 Task: Look for space in Almirante Tamandaré, Brazil from 15th August, 2023 to 20th August, 2023 for 1 adult in price range Rs.5000 to Rs.10000. Place can be private room with 1  bedroom having 1 bed and 1 bathroom. Property type can be house, flat, guest house, hotel. Amenities needed are: washing machine. Booking option can be shelf check-in. Required host language is Spanish.
Action: Mouse moved to (686, 96)
Screenshot: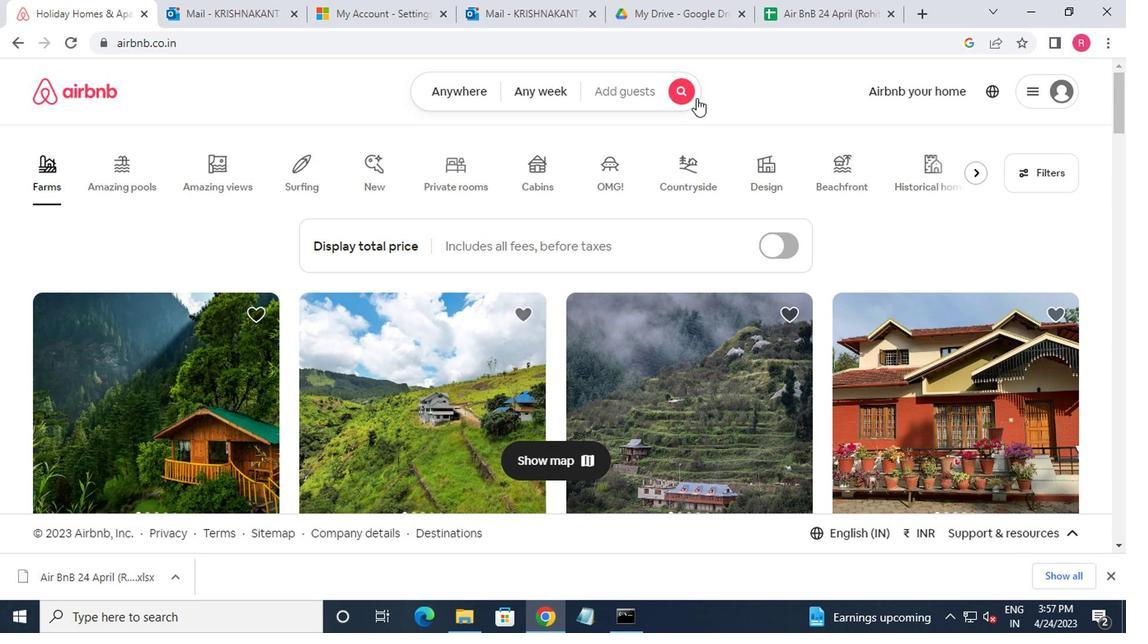 
Action: Mouse pressed left at (686, 96)
Screenshot: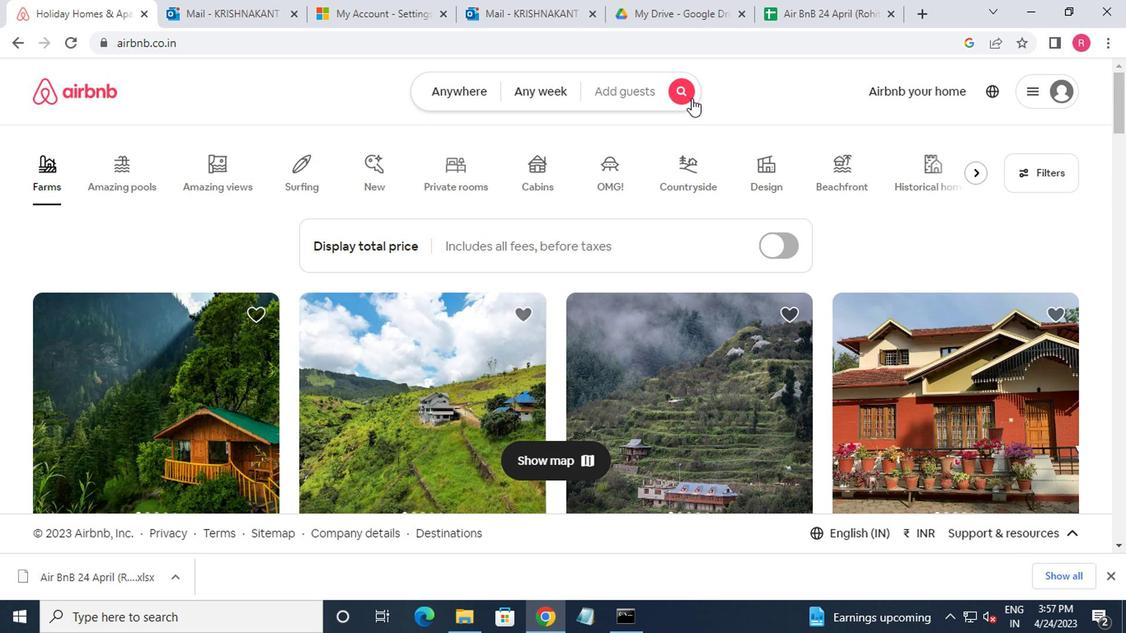 
Action: Mouse moved to (363, 157)
Screenshot: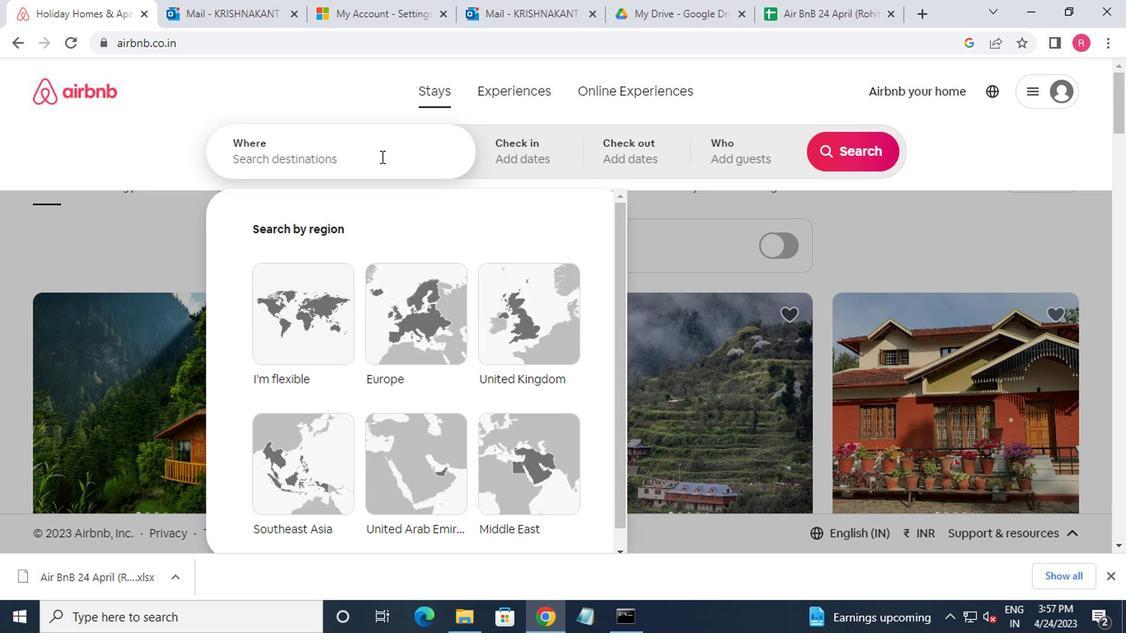 
Action: Mouse pressed left at (363, 157)
Screenshot: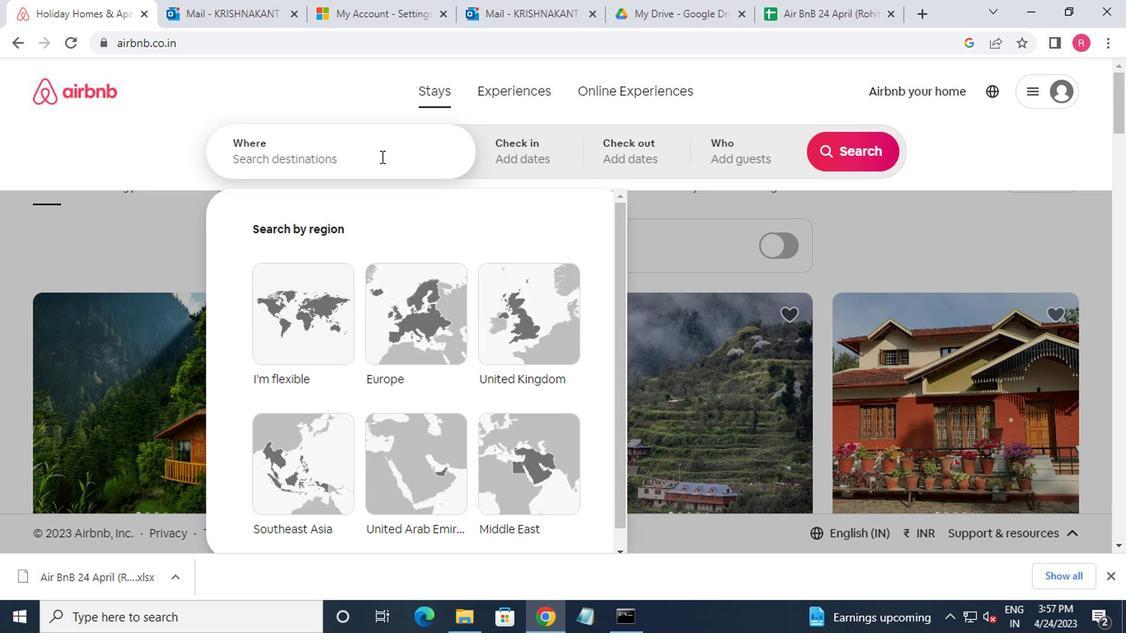 
Action: Mouse moved to (360, 160)
Screenshot: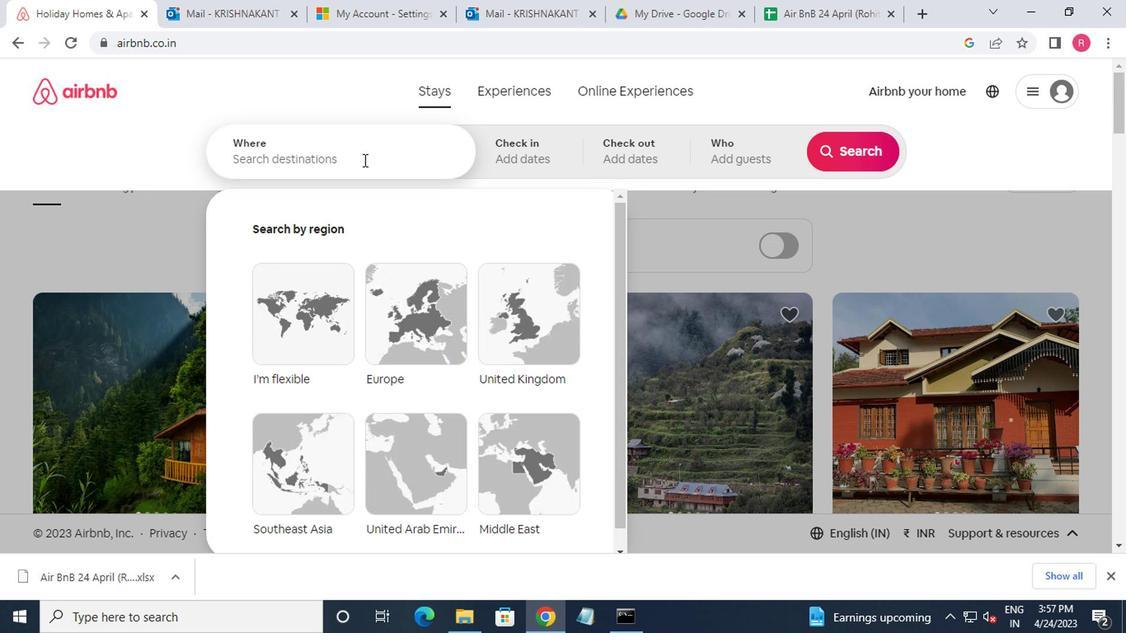 
Action: Key pressed aimirante<Key.space>tamandare,brazil<Key.enter>
Screenshot: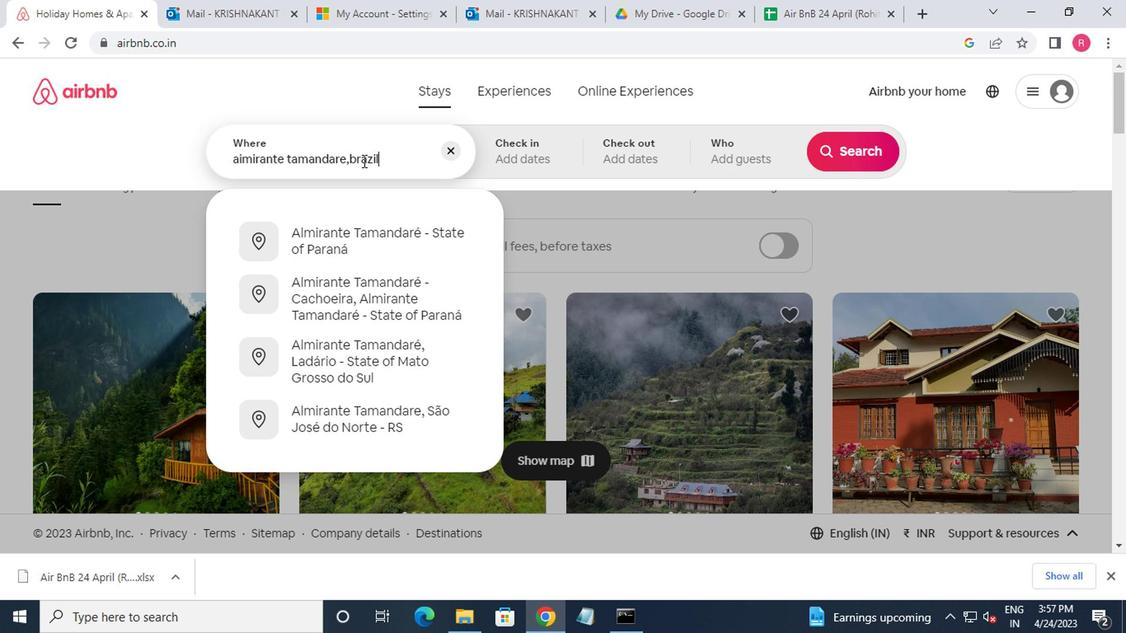 
Action: Mouse moved to (826, 286)
Screenshot: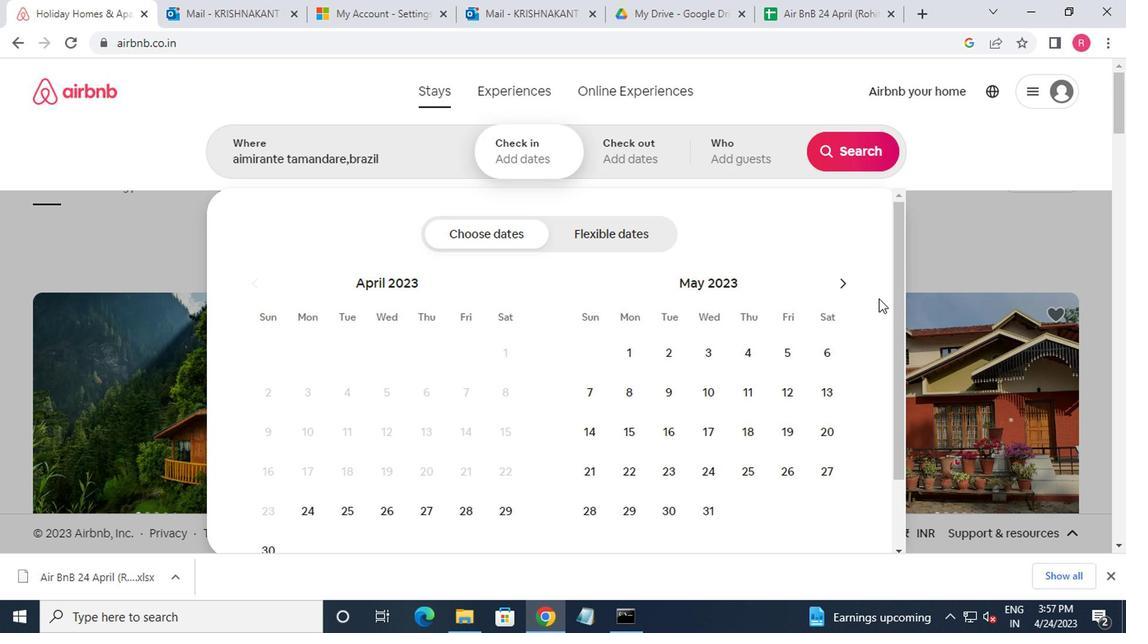 
Action: Mouse pressed left at (826, 286)
Screenshot: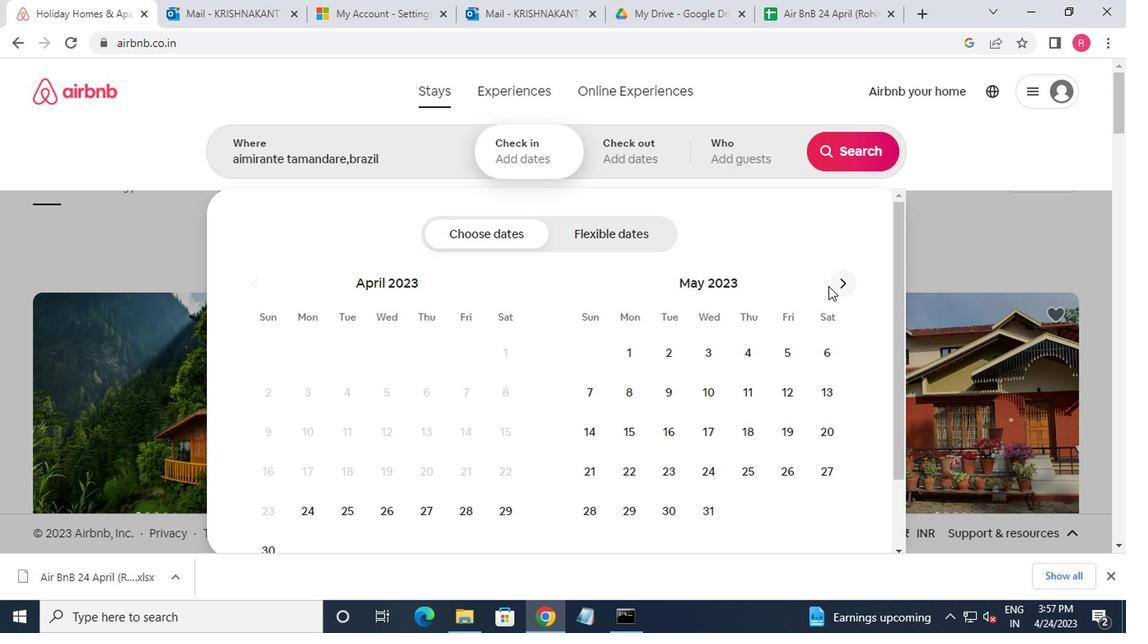 
Action: Mouse moved to (834, 284)
Screenshot: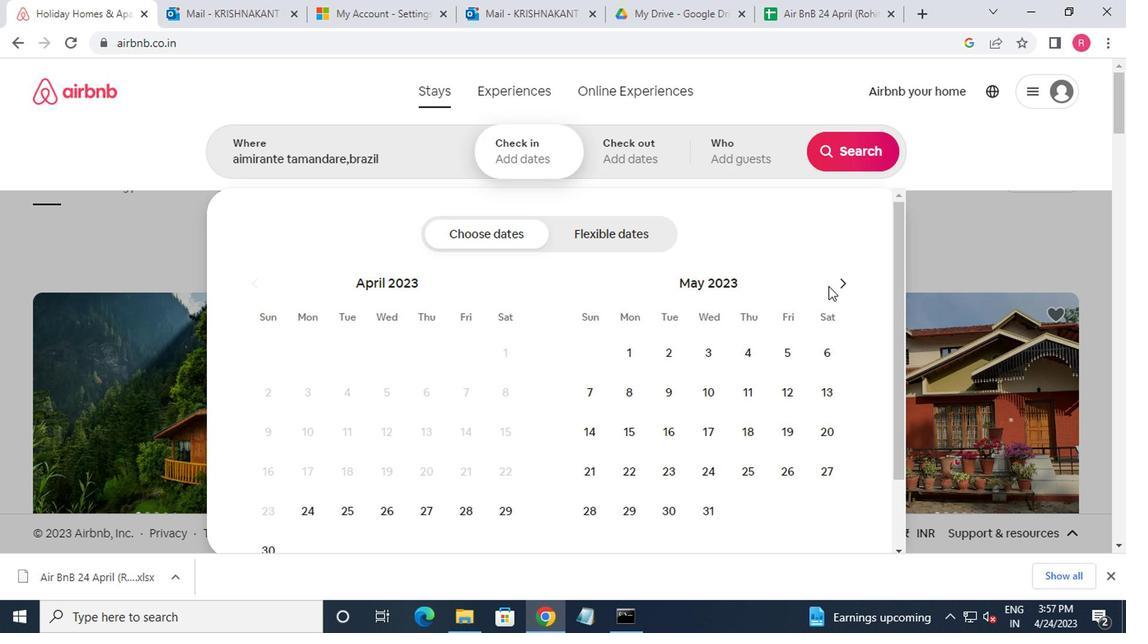 
Action: Mouse pressed left at (834, 284)
Screenshot: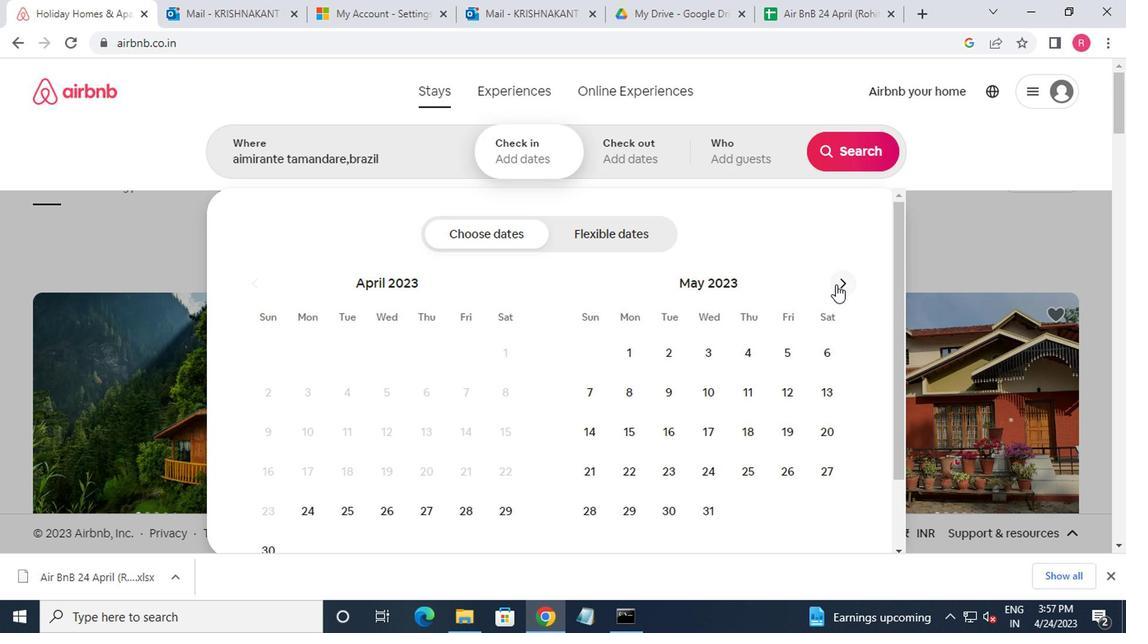 
Action: Mouse pressed left at (834, 284)
Screenshot: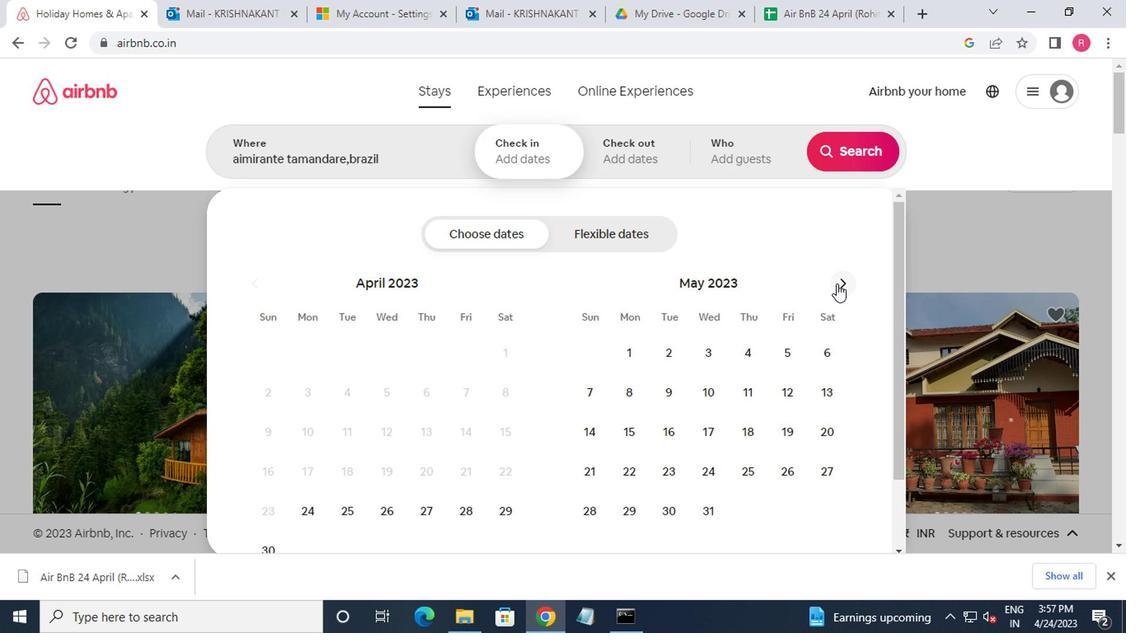 
Action: Mouse pressed left at (834, 284)
Screenshot: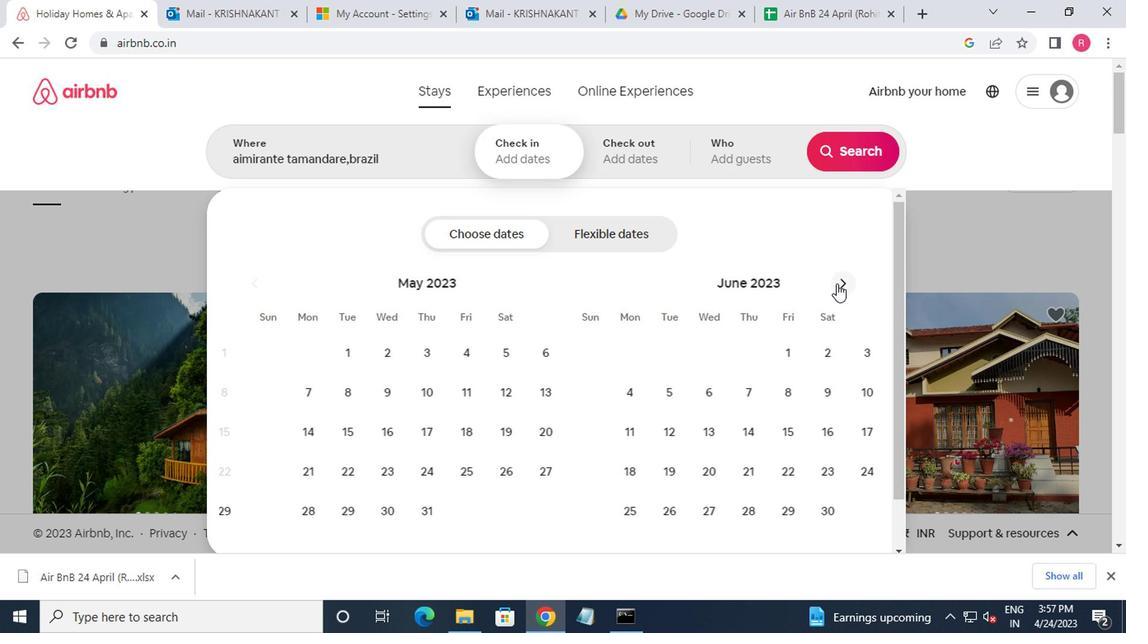 
Action: Mouse pressed left at (834, 284)
Screenshot: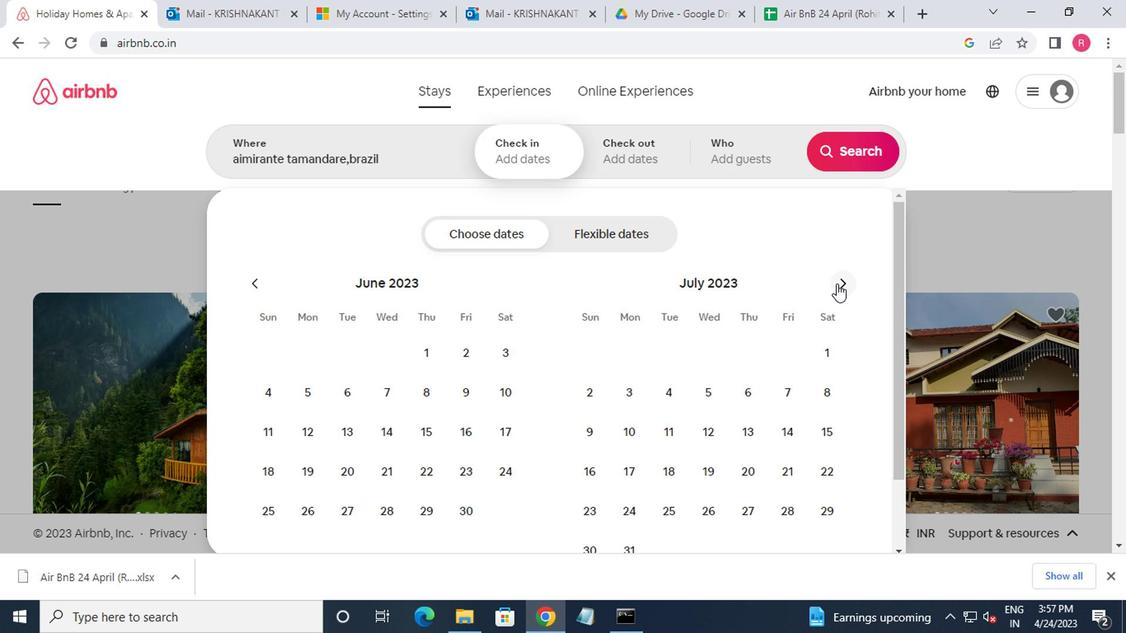 
Action: Mouse moved to (673, 434)
Screenshot: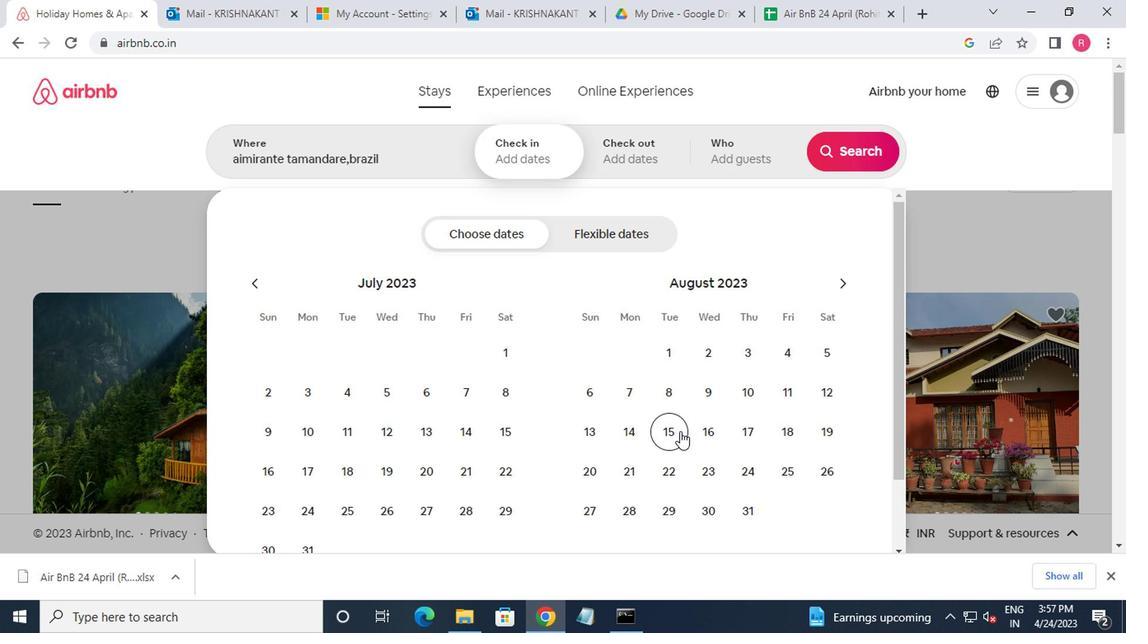 
Action: Mouse pressed left at (673, 434)
Screenshot: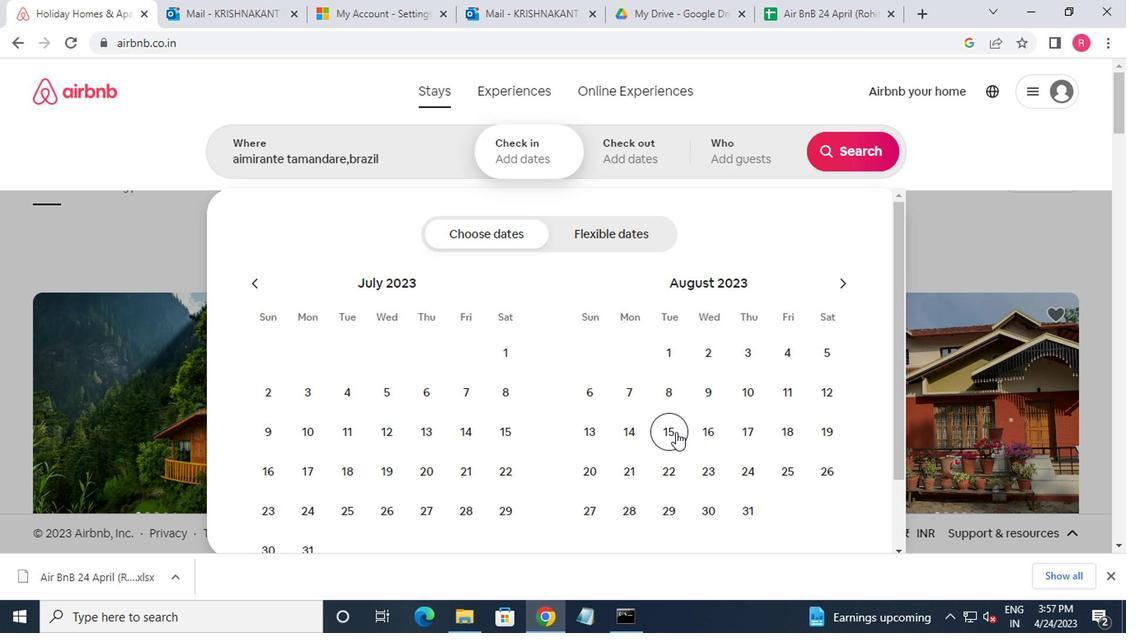 
Action: Mouse moved to (593, 479)
Screenshot: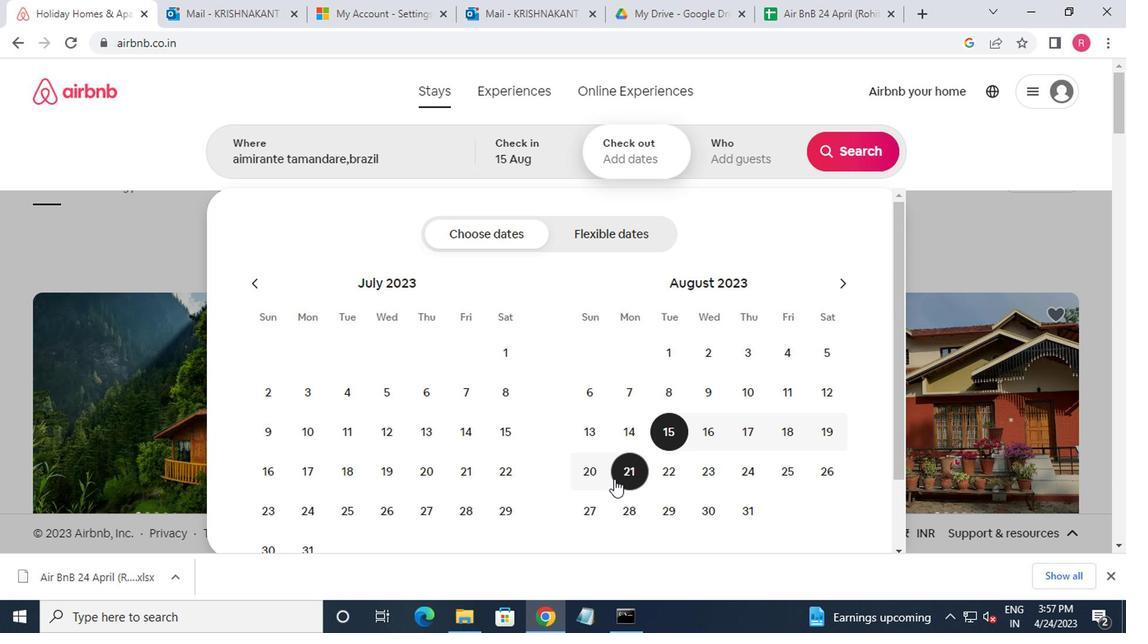 
Action: Mouse pressed left at (593, 479)
Screenshot: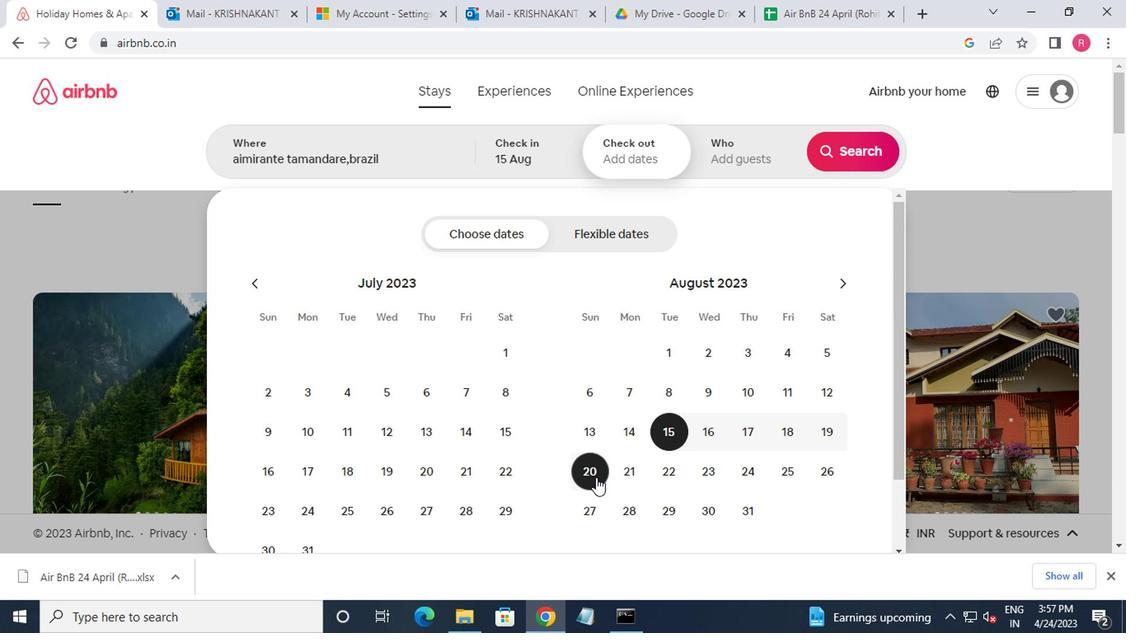 
Action: Mouse moved to (724, 154)
Screenshot: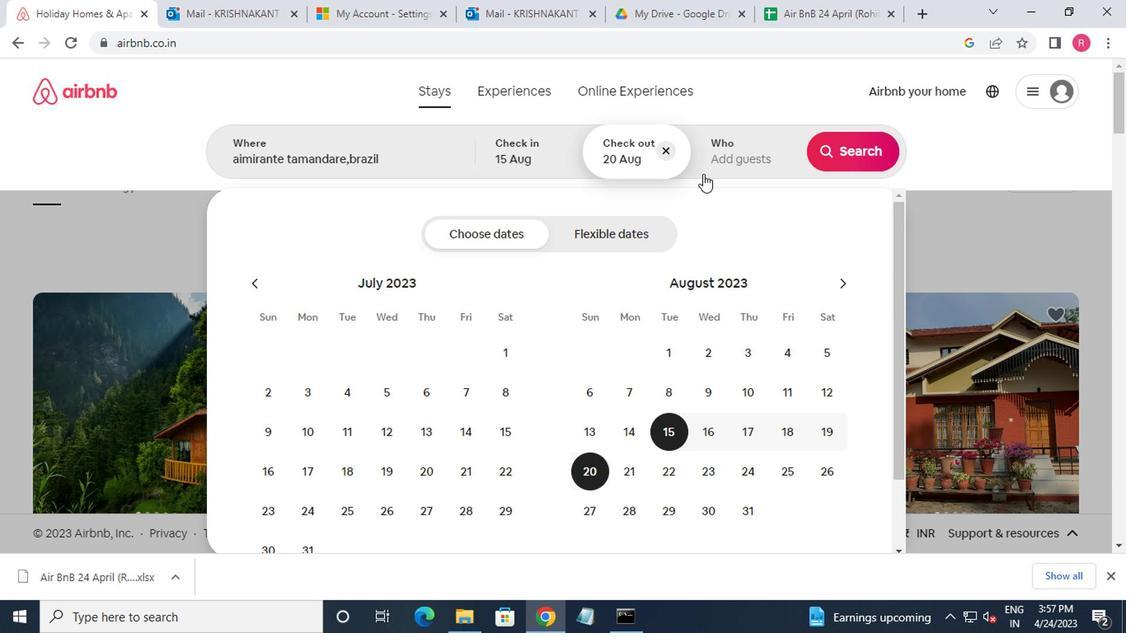 
Action: Mouse pressed left at (724, 154)
Screenshot: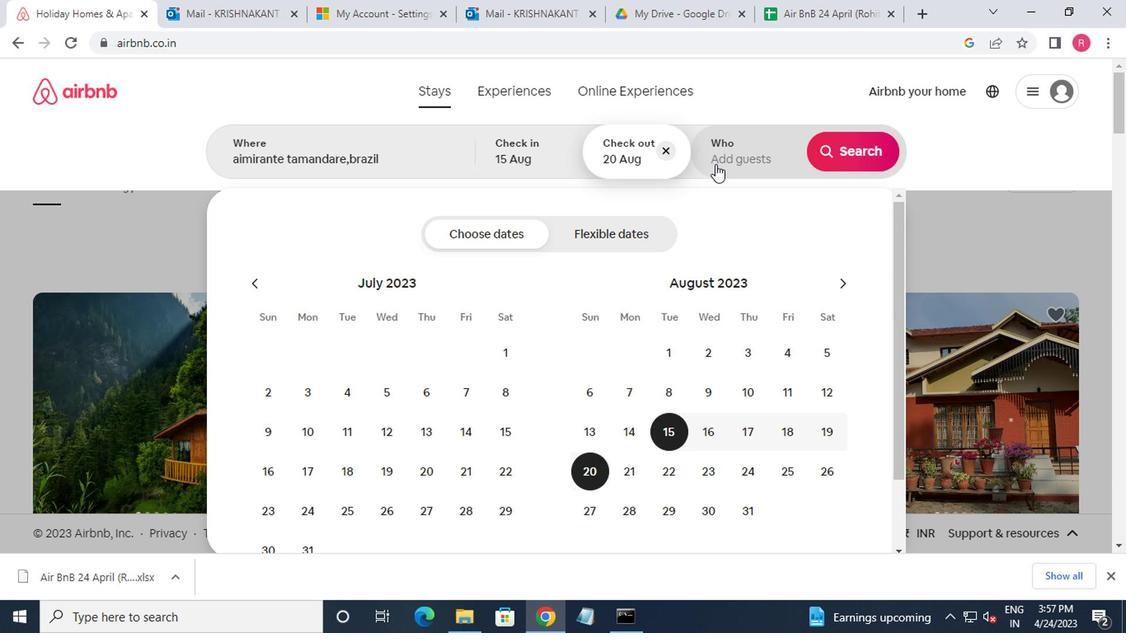 
Action: Mouse moved to (852, 240)
Screenshot: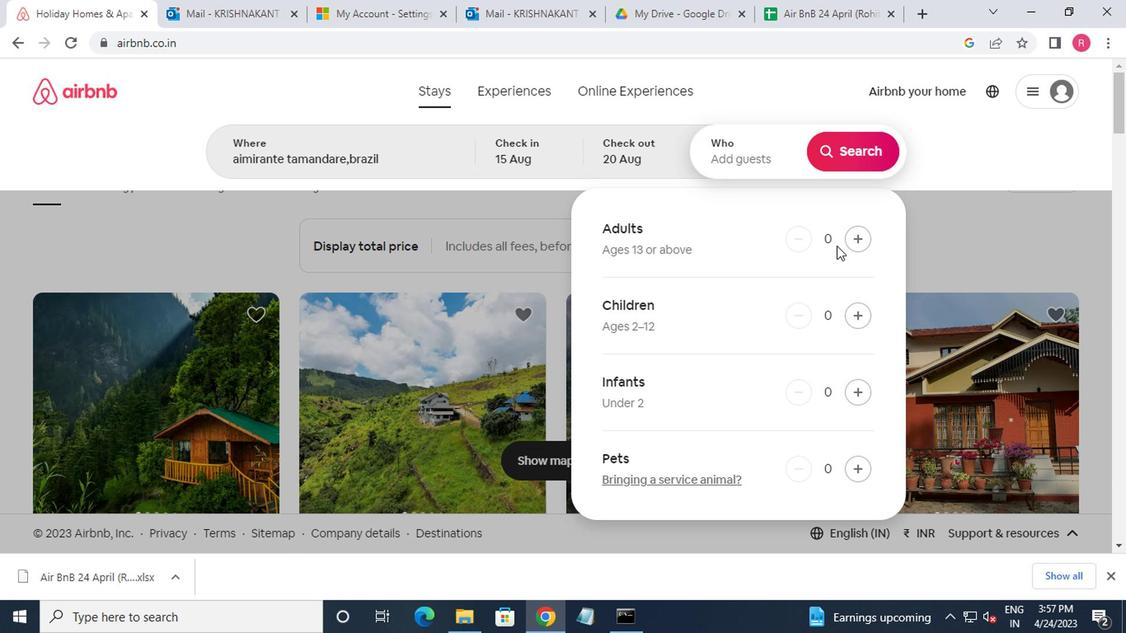 
Action: Mouse pressed left at (852, 240)
Screenshot: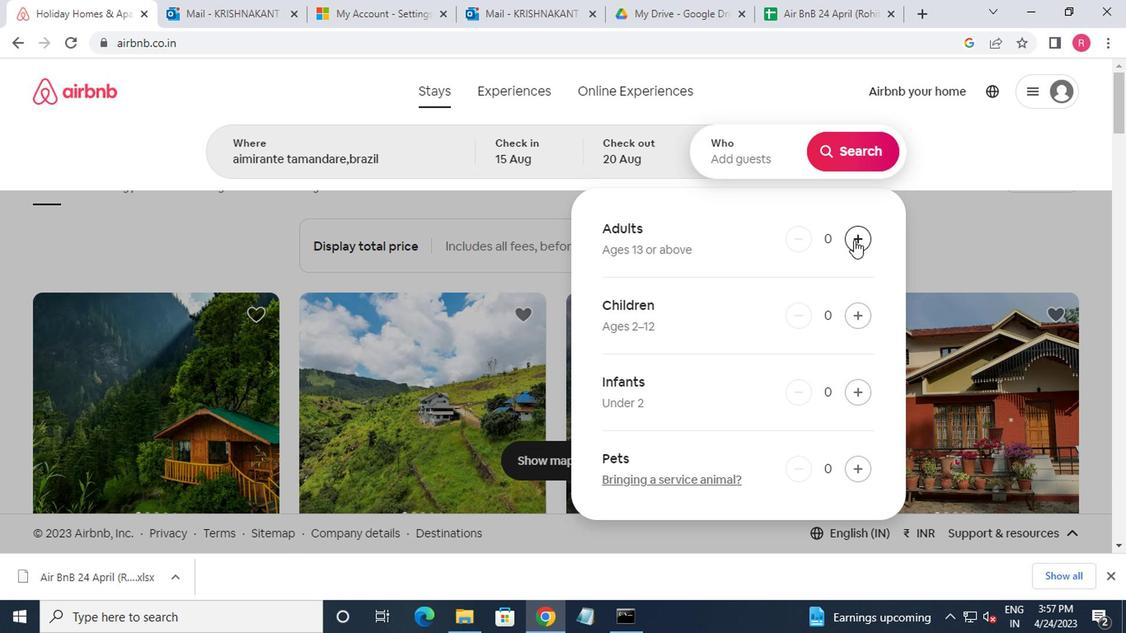 
Action: Mouse moved to (832, 160)
Screenshot: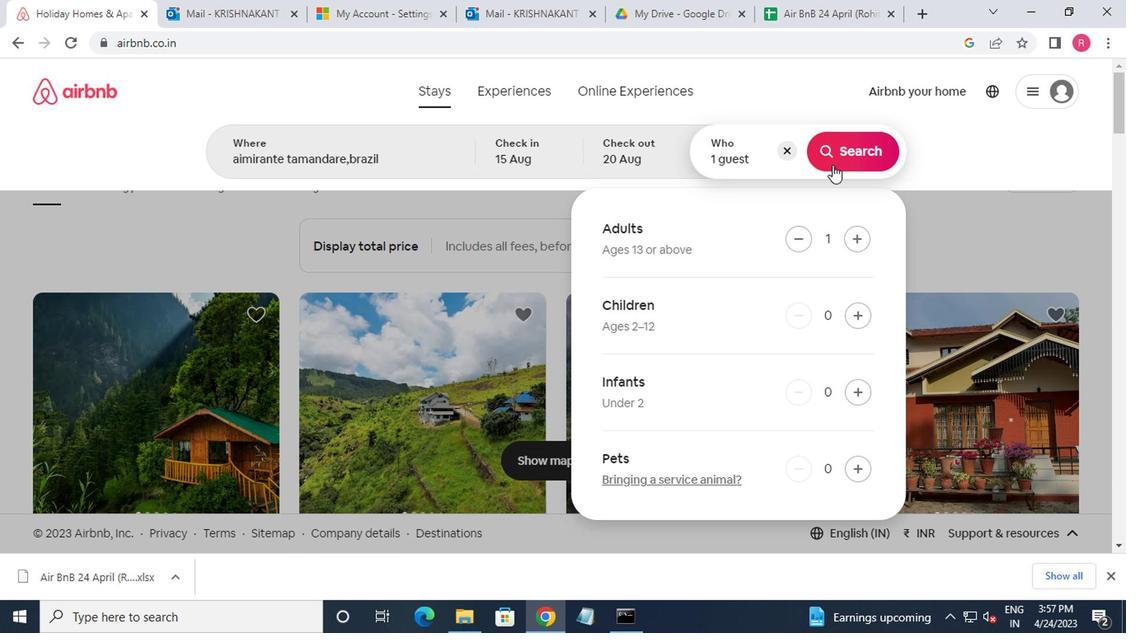 
Action: Mouse pressed left at (832, 160)
Screenshot: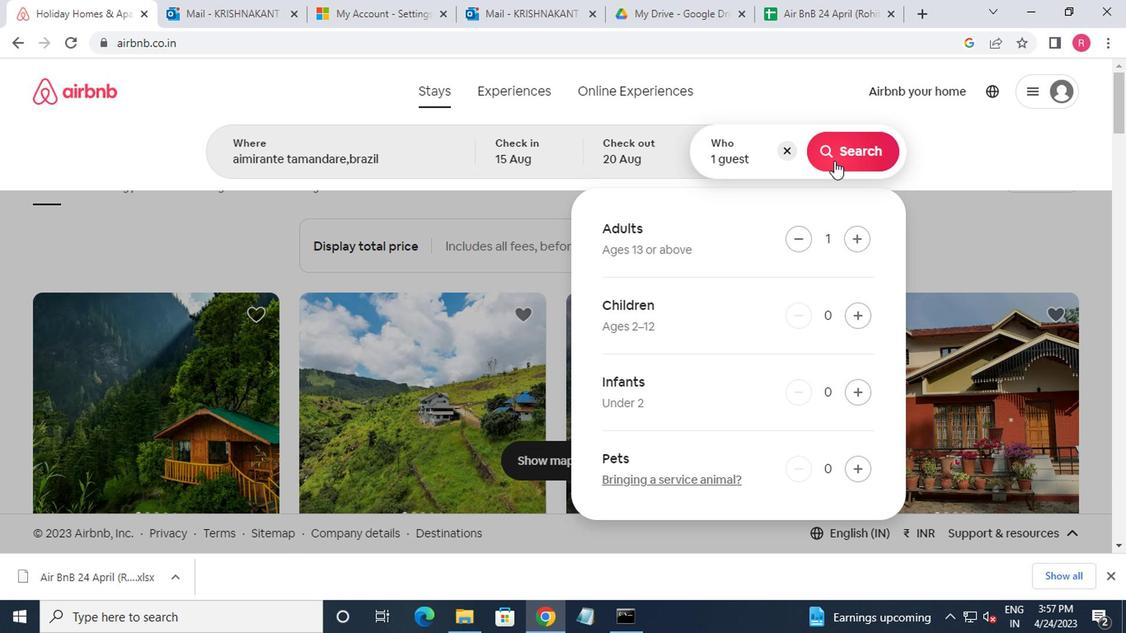 
Action: Mouse moved to (1032, 147)
Screenshot: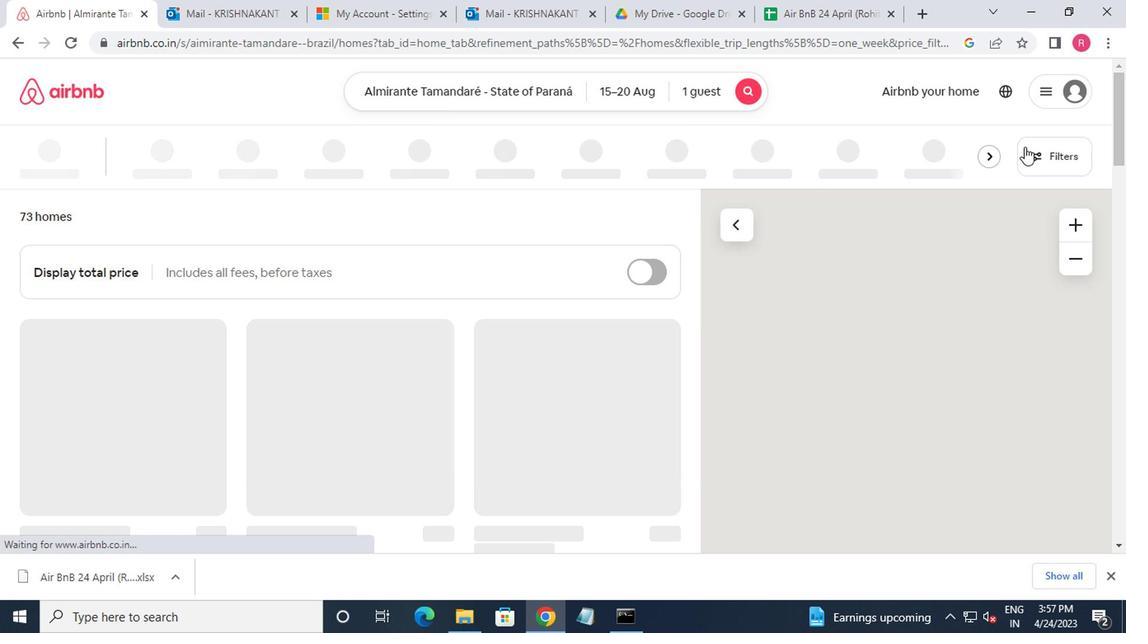 
Action: Mouse pressed left at (1032, 147)
Screenshot: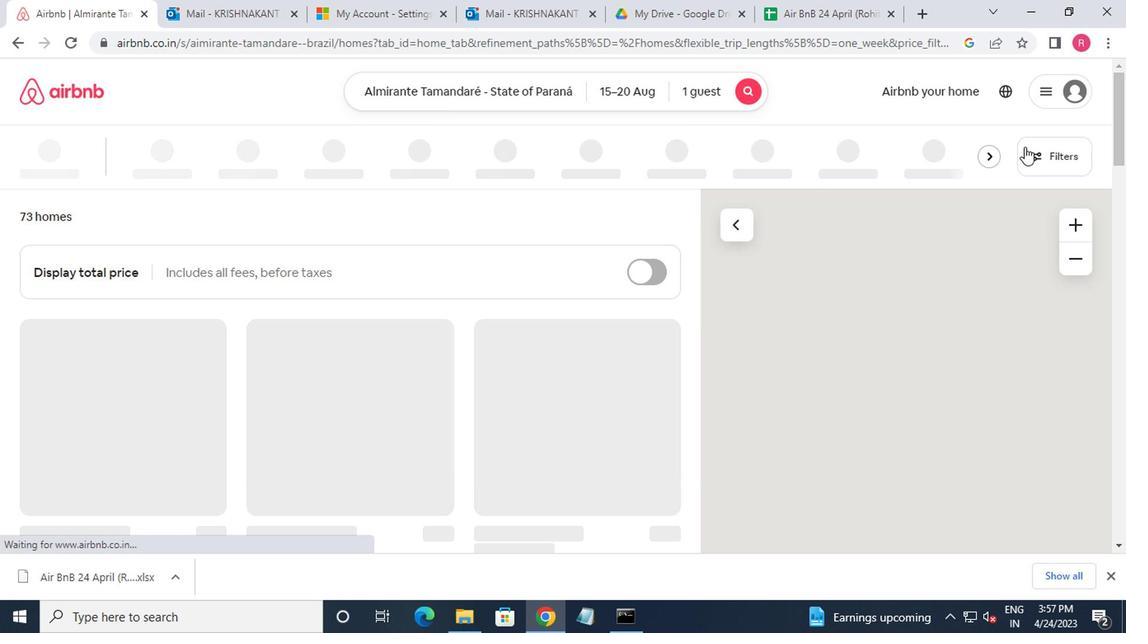 
Action: Mouse moved to (442, 354)
Screenshot: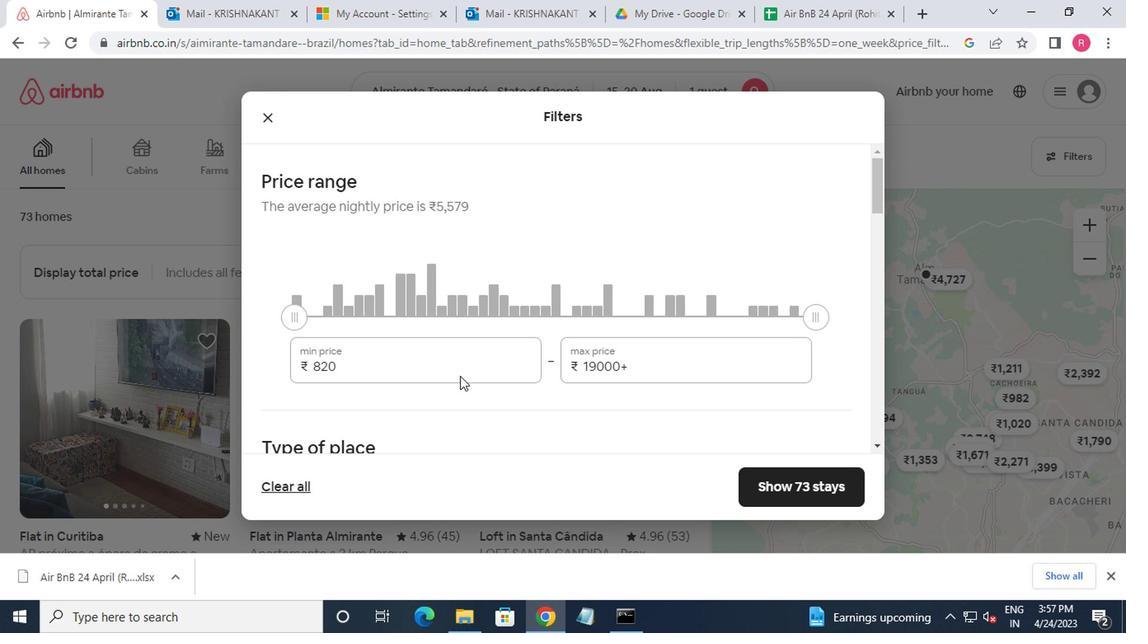 
Action: Mouse pressed left at (442, 354)
Screenshot: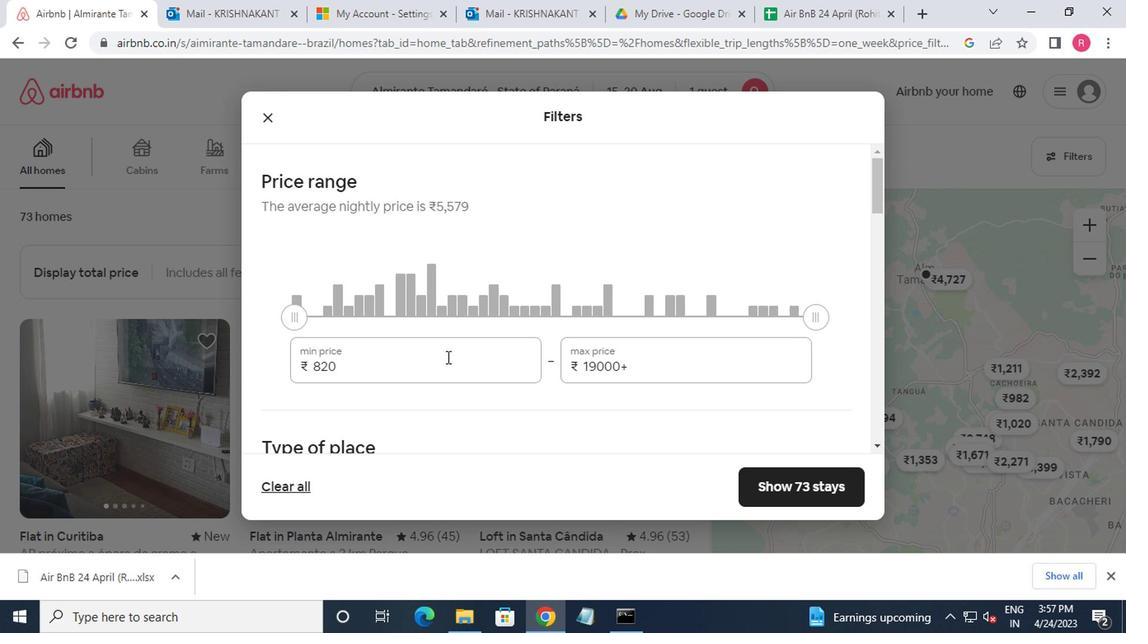 
Action: Key pressed <Key.backspace><Key.backspace><Key.backspace><Key.backspace><Key.backspace><Key.backspace><Key.backspace><Key.backspace>5000<Key.tab>10000
Screenshot: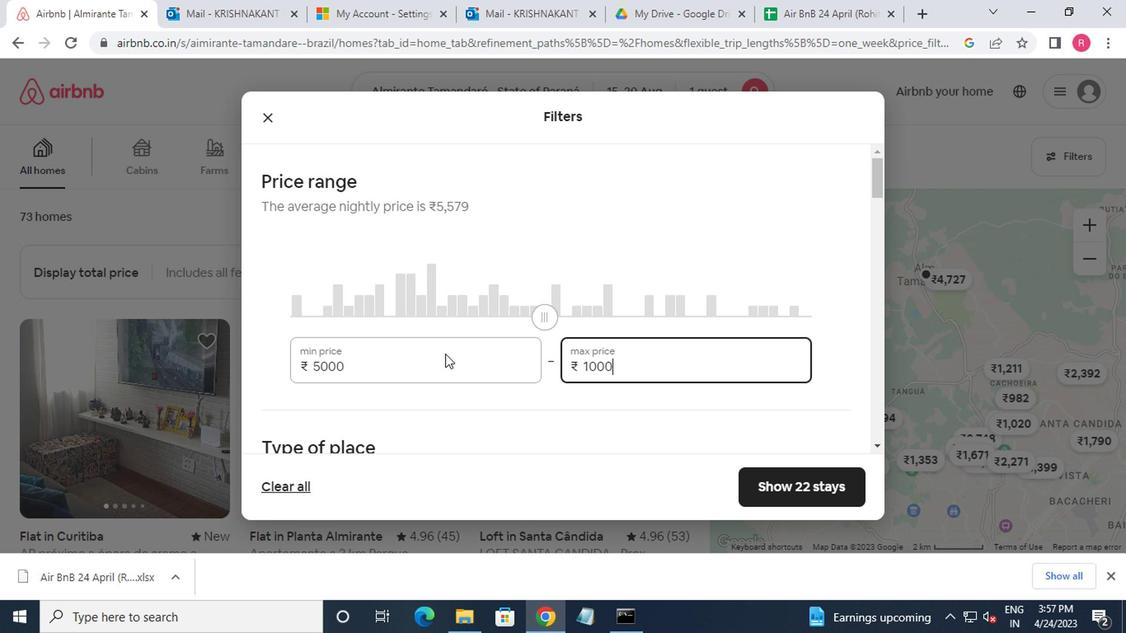 
Action: Mouse moved to (453, 500)
Screenshot: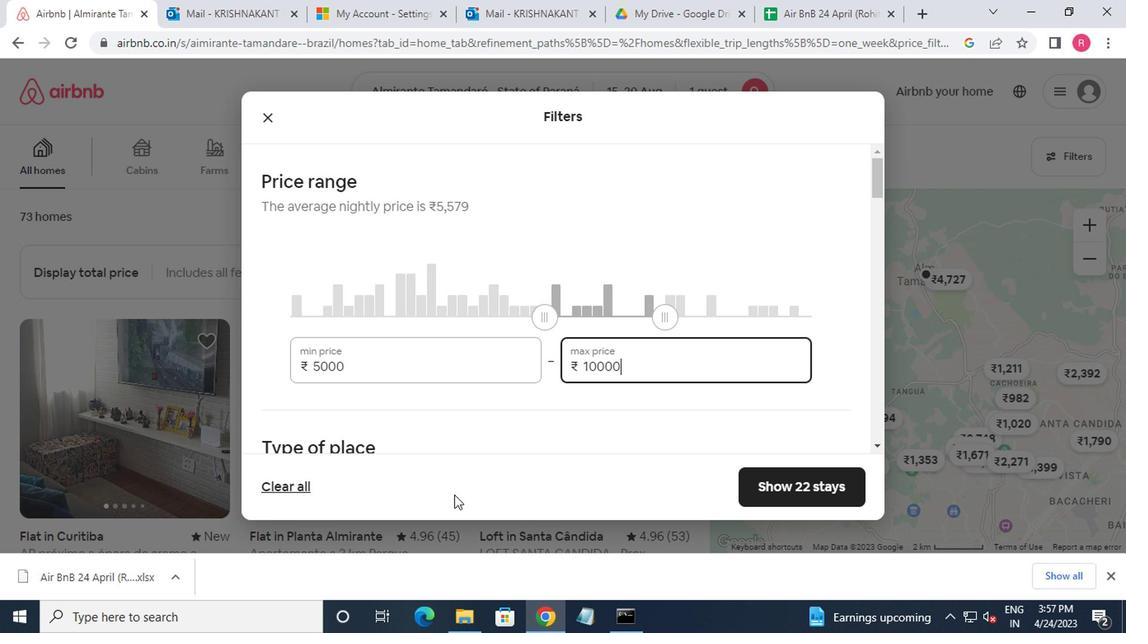 
Action: Mouse scrolled (453, 499) with delta (0, 0)
Screenshot: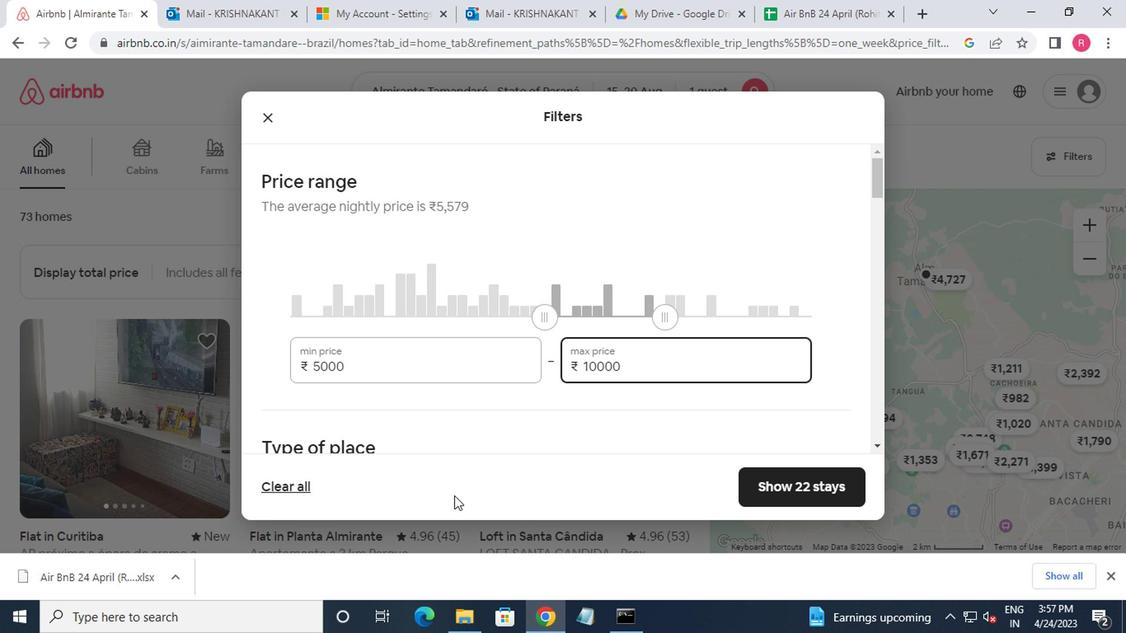 
Action: Mouse moved to (453, 501)
Screenshot: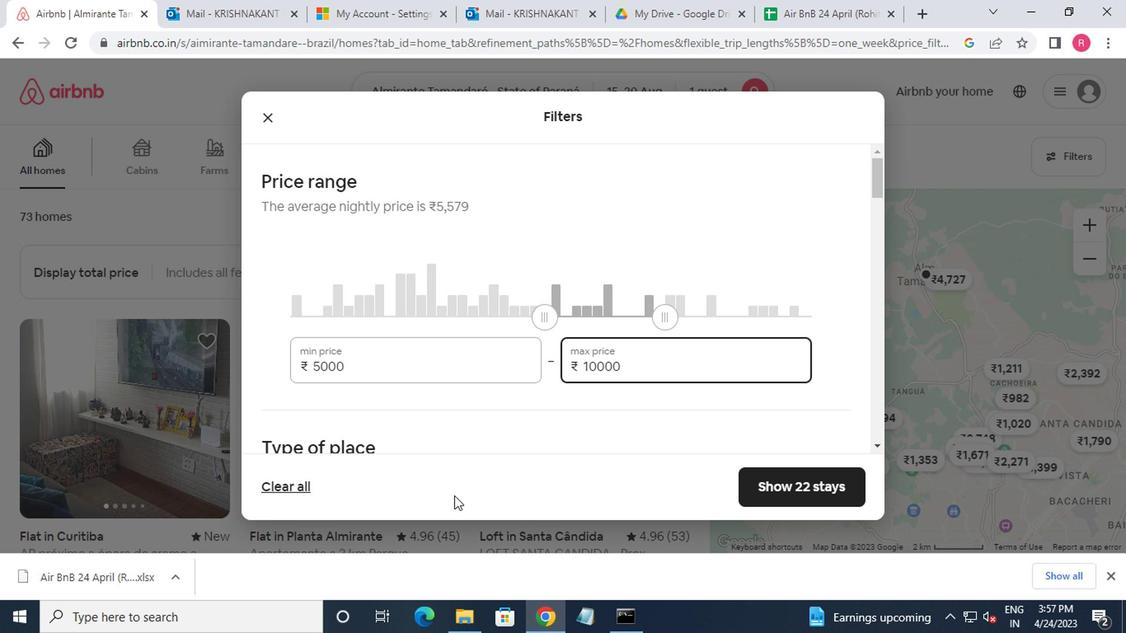 
Action: Mouse scrolled (453, 500) with delta (0, -1)
Screenshot: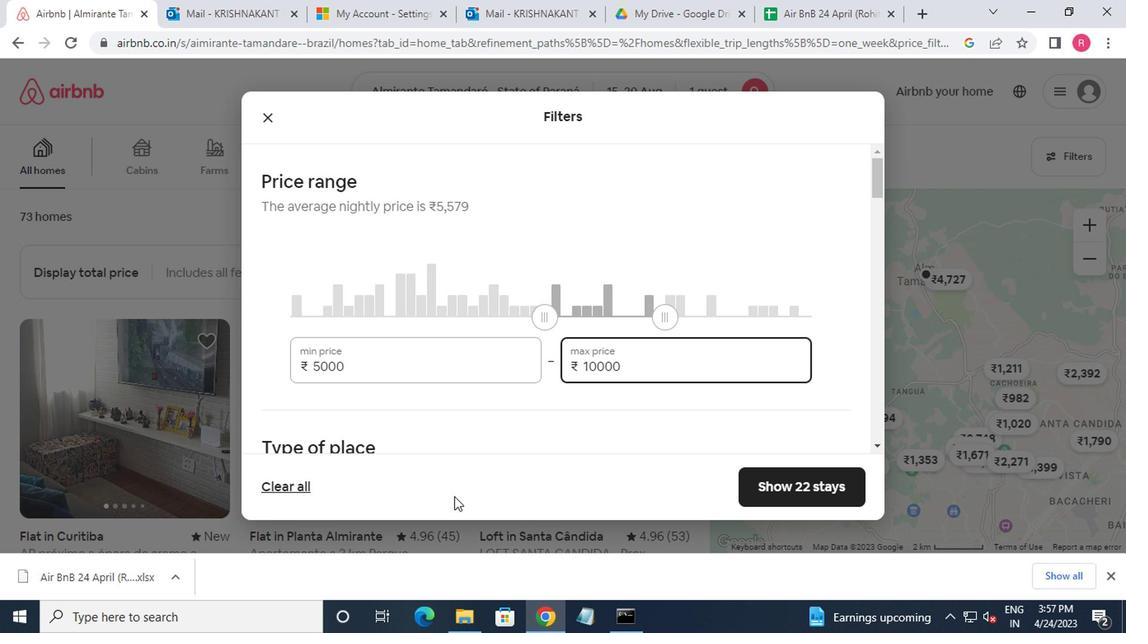 
Action: Mouse moved to (452, 397)
Screenshot: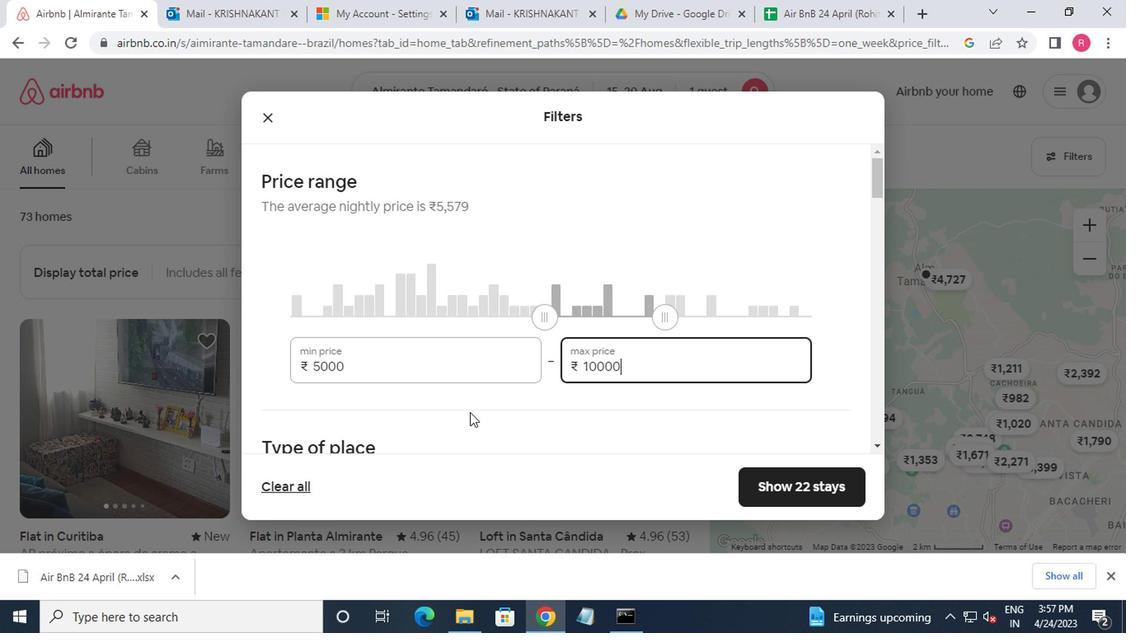 
Action: Mouse scrolled (452, 396) with delta (0, 0)
Screenshot: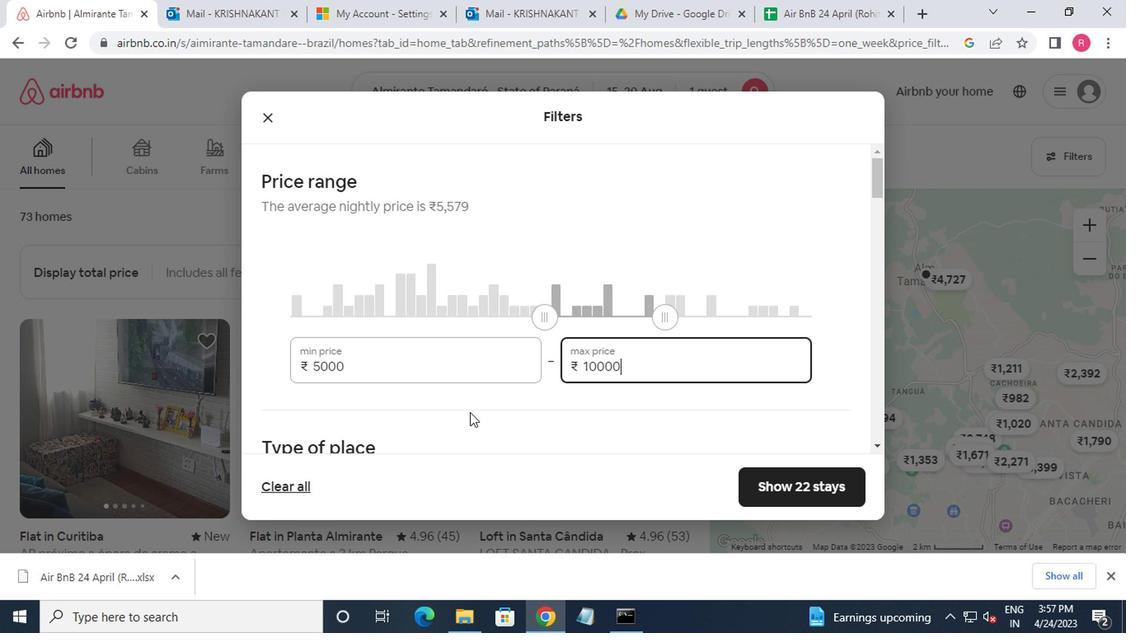 
Action: Mouse moved to (451, 398)
Screenshot: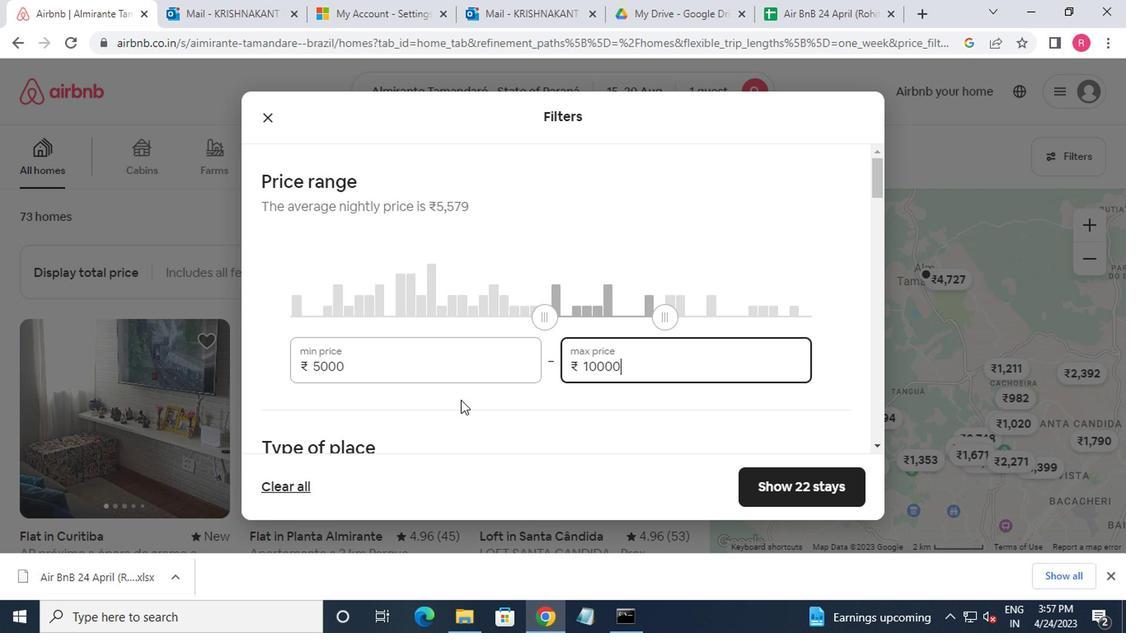 
Action: Mouse scrolled (451, 397) with delta (0, -1)
Screenshot: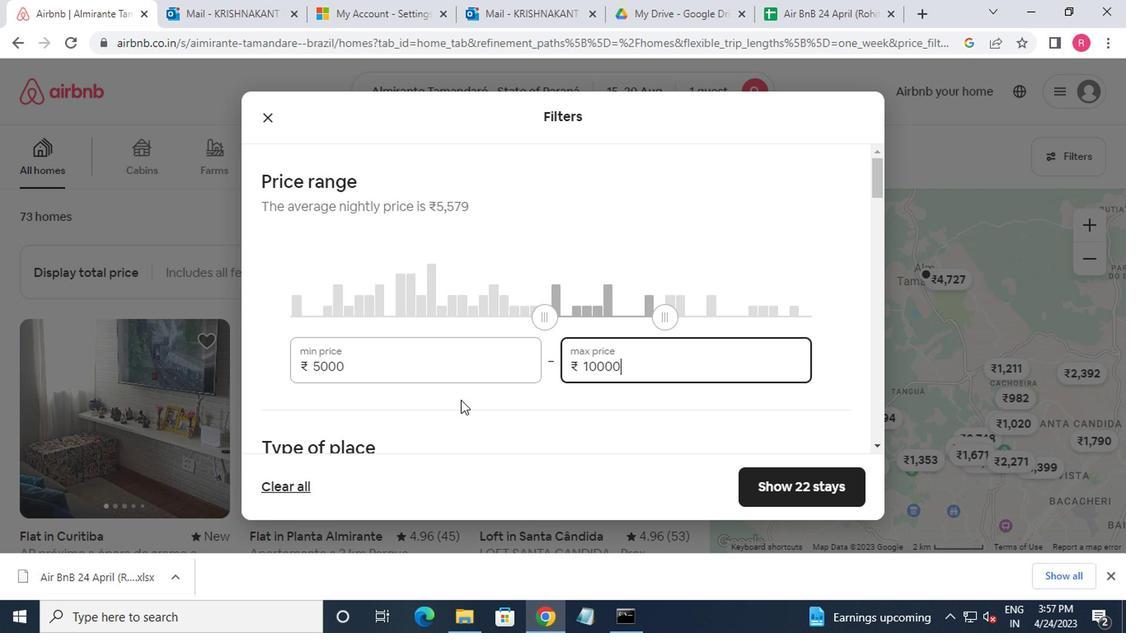 
Action: Mouse scrolled (451, 397) with delta (0, -1)
Screenshot: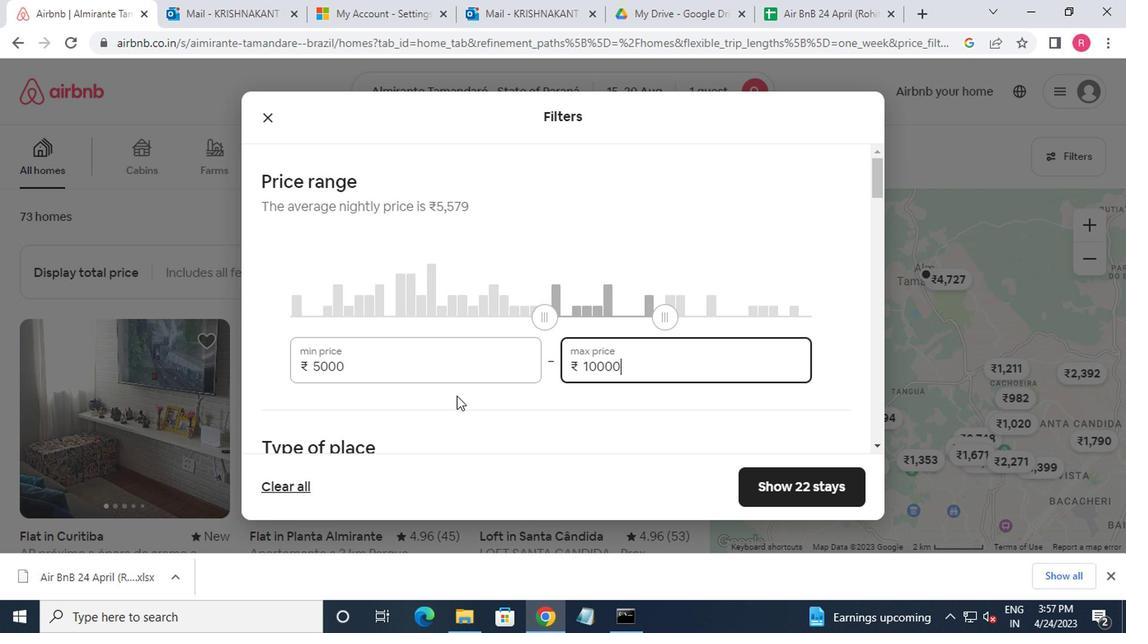
Action: Mouse moved to (558, 257)
Screenshot: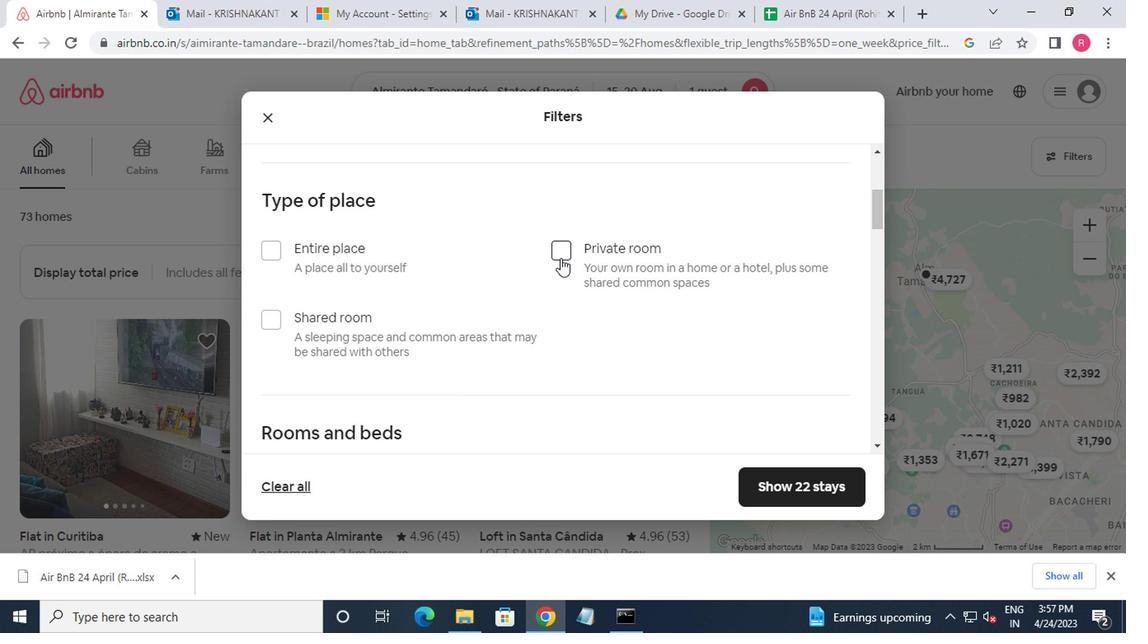 
Action: Mouse pressed left at (558, 257)
Screenshot: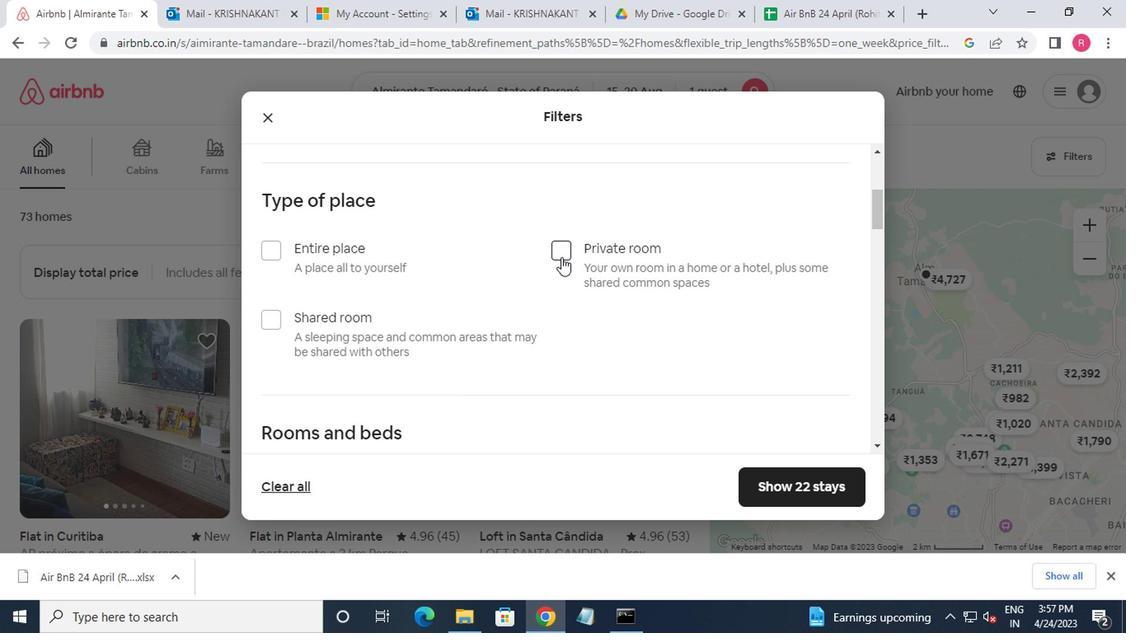 
Action: Mouse moved to (558, 257)
Screenshot: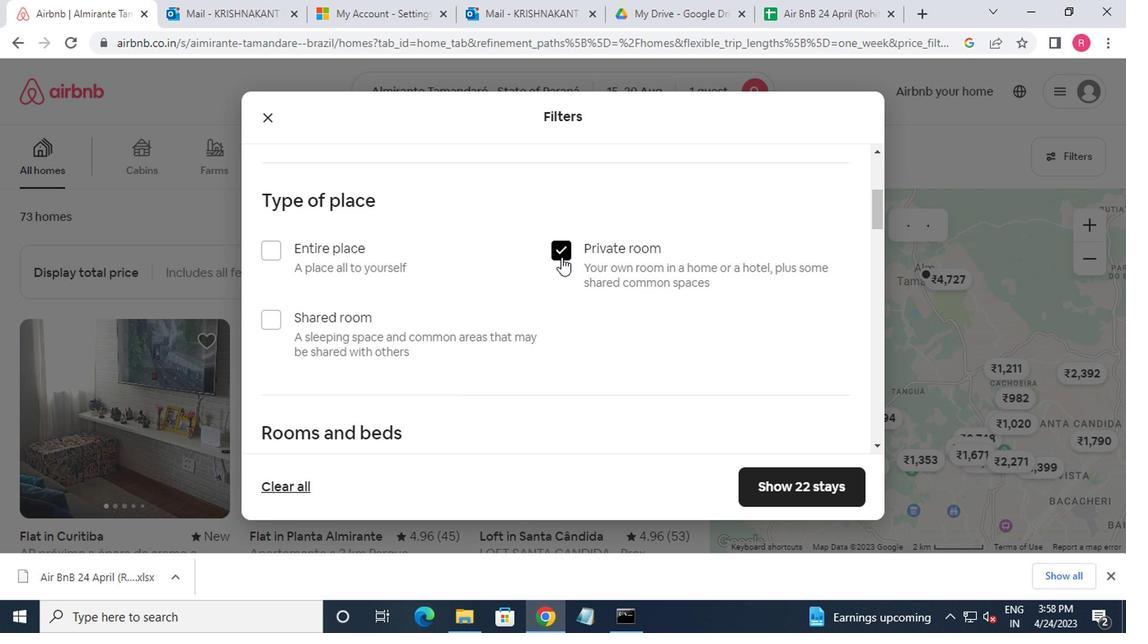 
Action: Mouse scrolled (558, 256) with delta (0, 0)
Screenshot: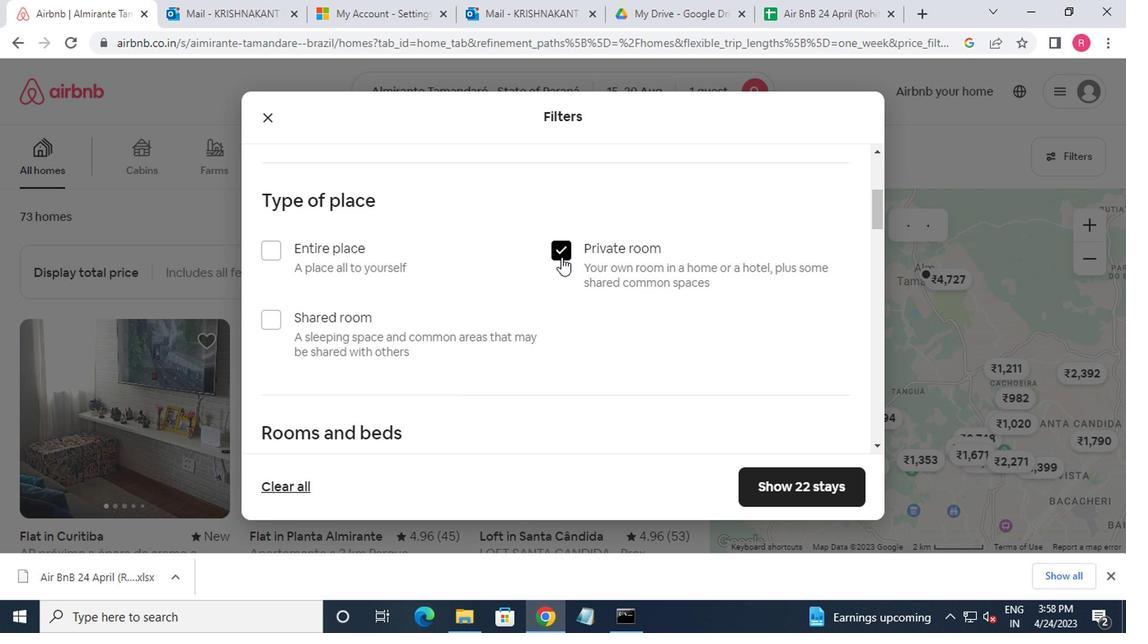 
Action: Mouse moved to (556, 262)
Screenshot: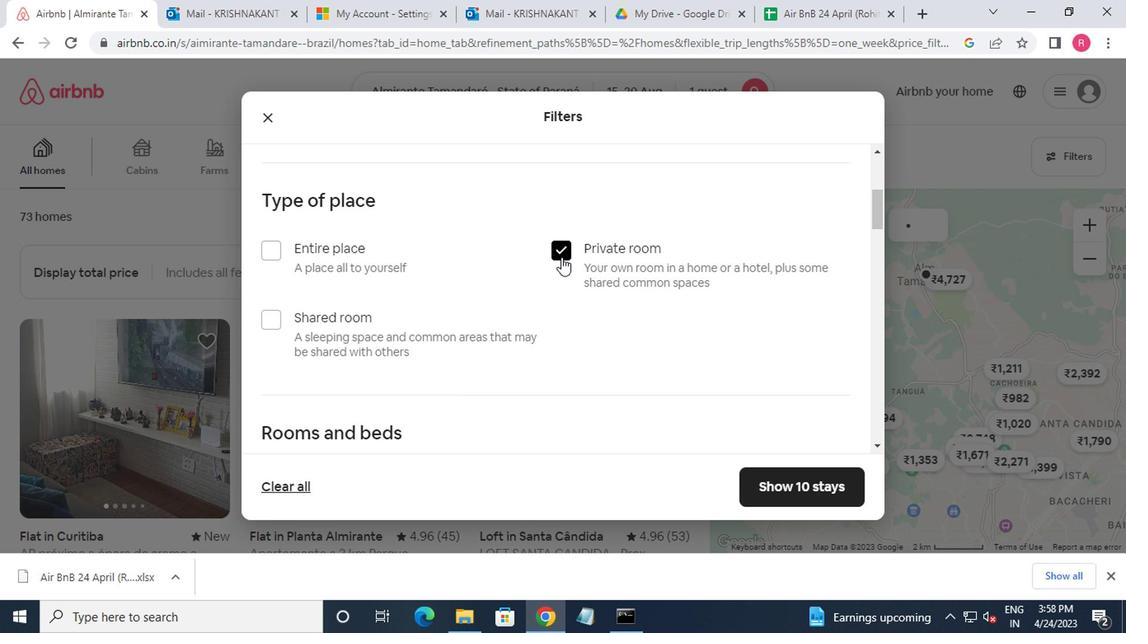 
Action: Mouse scrolled (556, 261) with delta (0, -1)
Screenshot: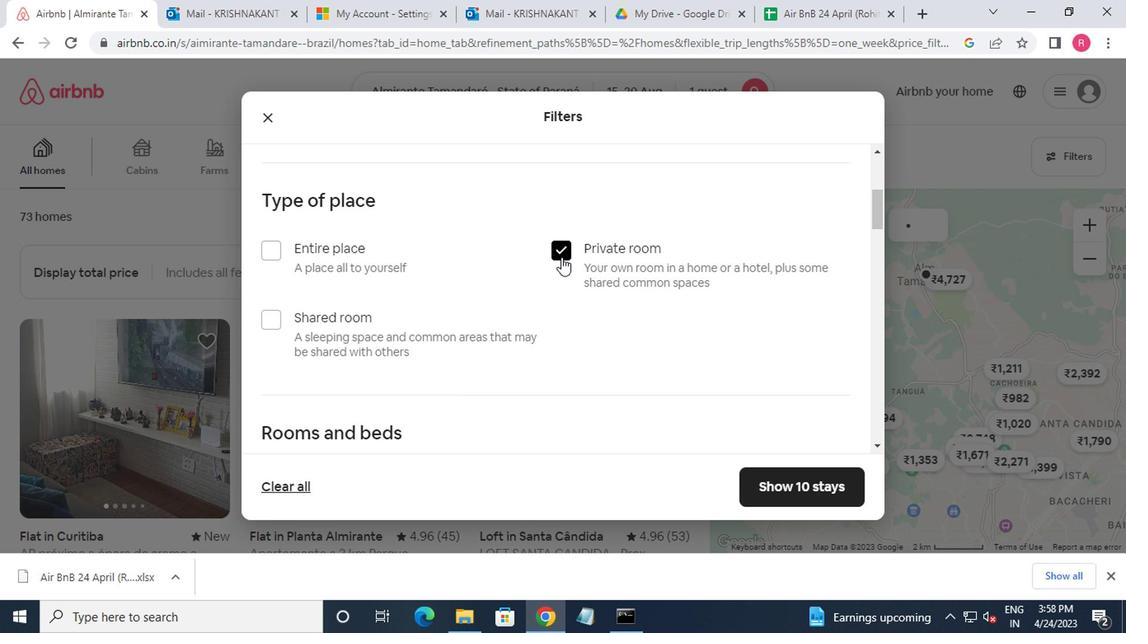 
Action: Mouse moved to (554, 269)
Screenshot: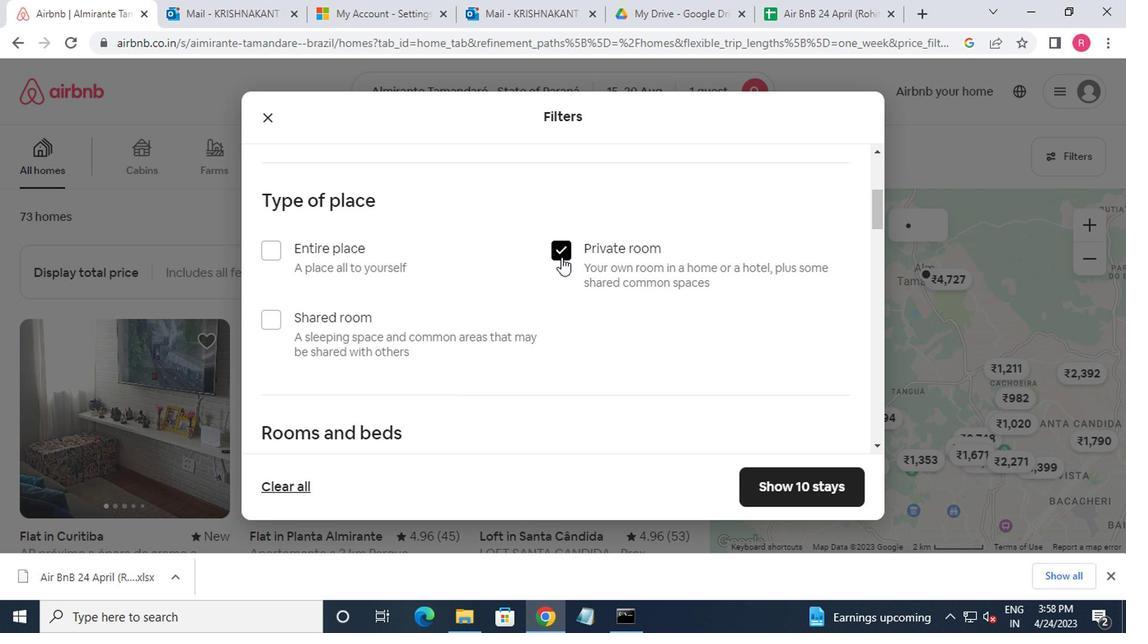 
Action: Mouse scrolled (554, 268) with delta (0, 0)
Screenshot: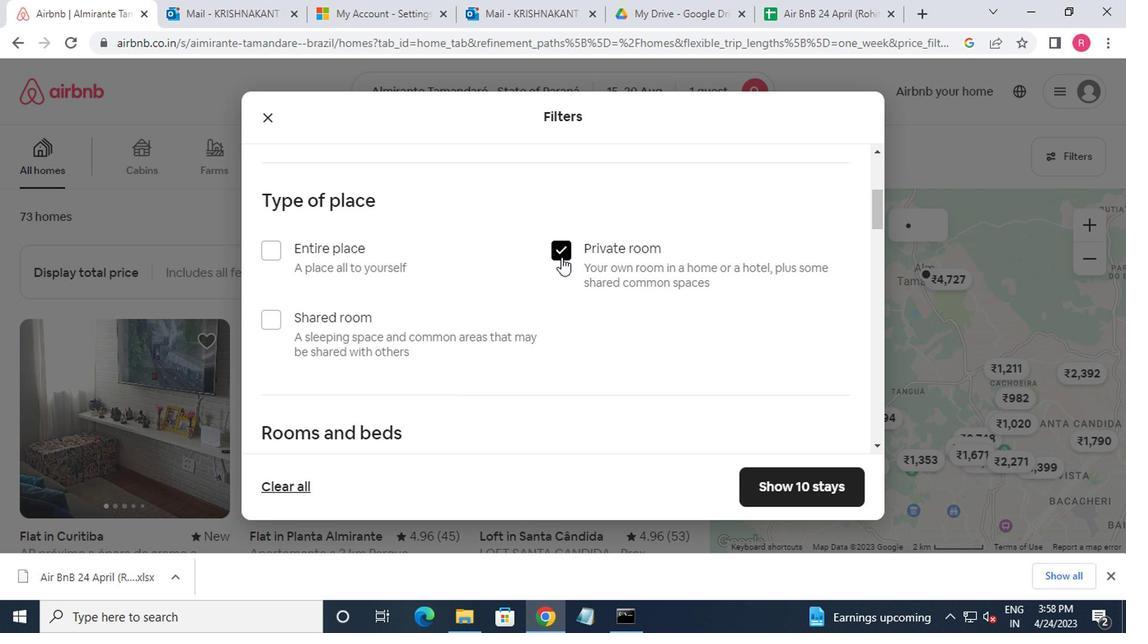 
Action: Mouse moved to (368, 269)
Screenshot: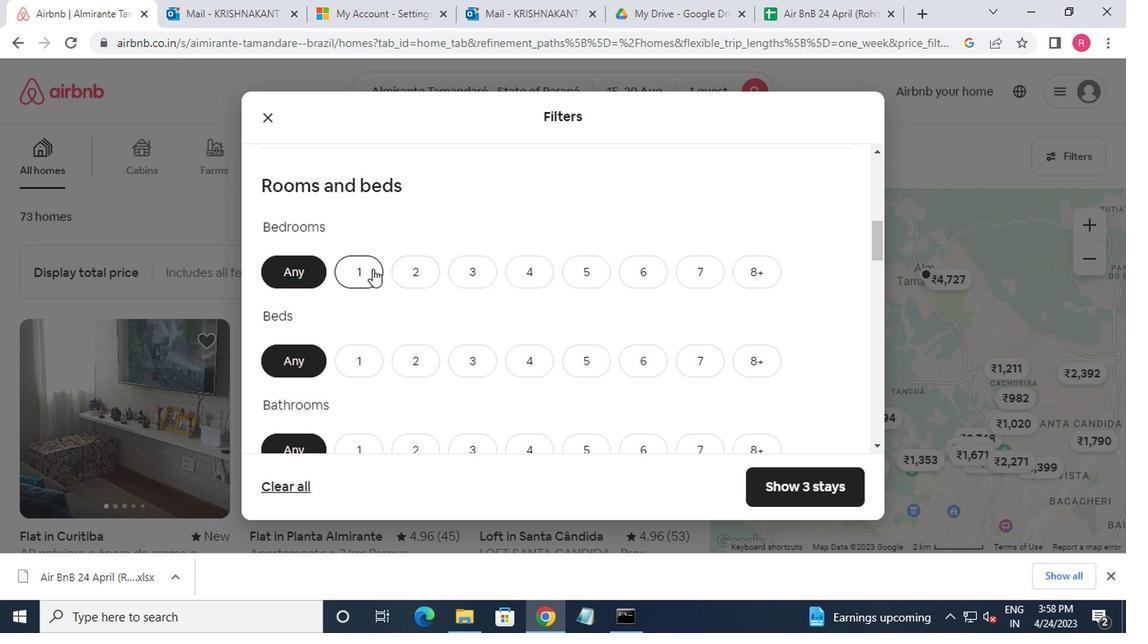 
Action: Mouse pressed left at (368, 269)
Screenshot: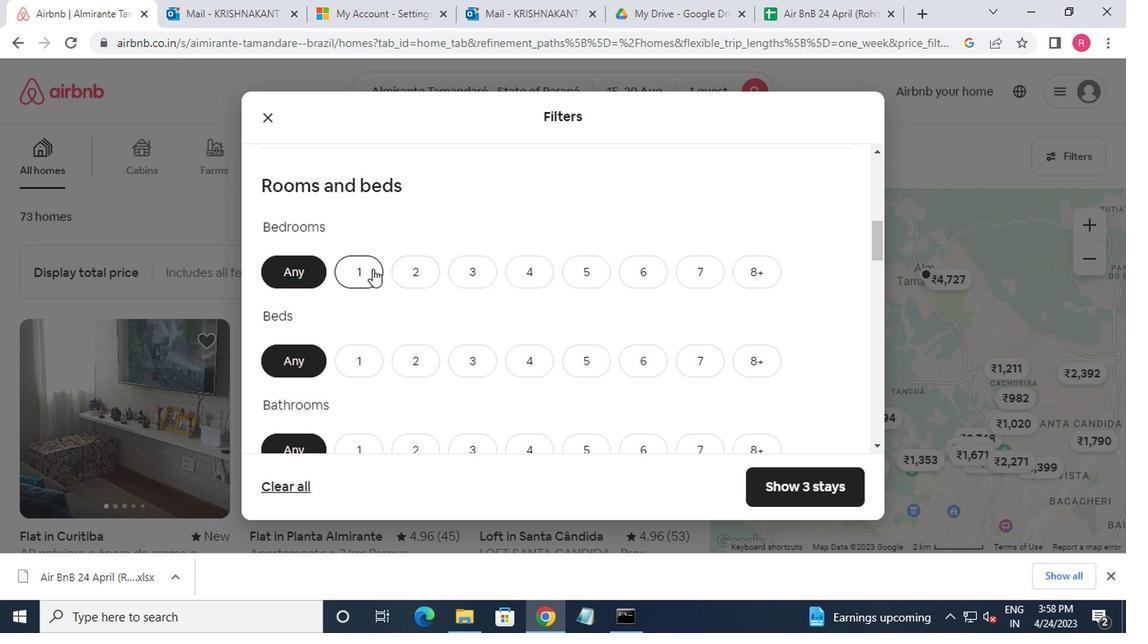 
Action: Mouse moved to (358, 368)
Screenshot: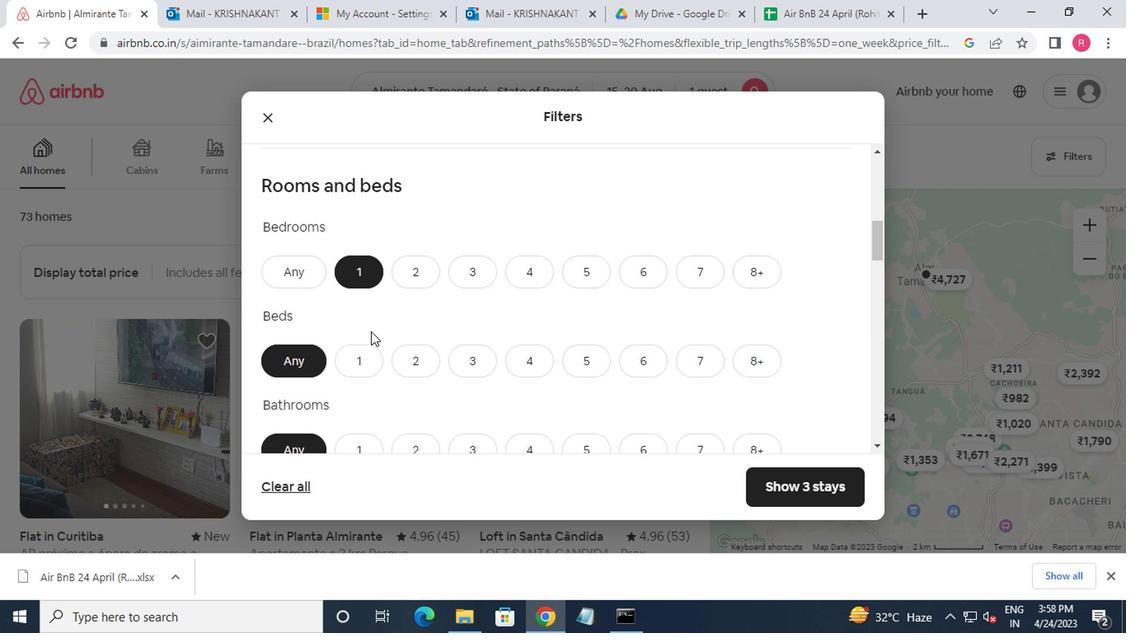 
Action: Mouse pressed left at (358, 368)
Screenshot: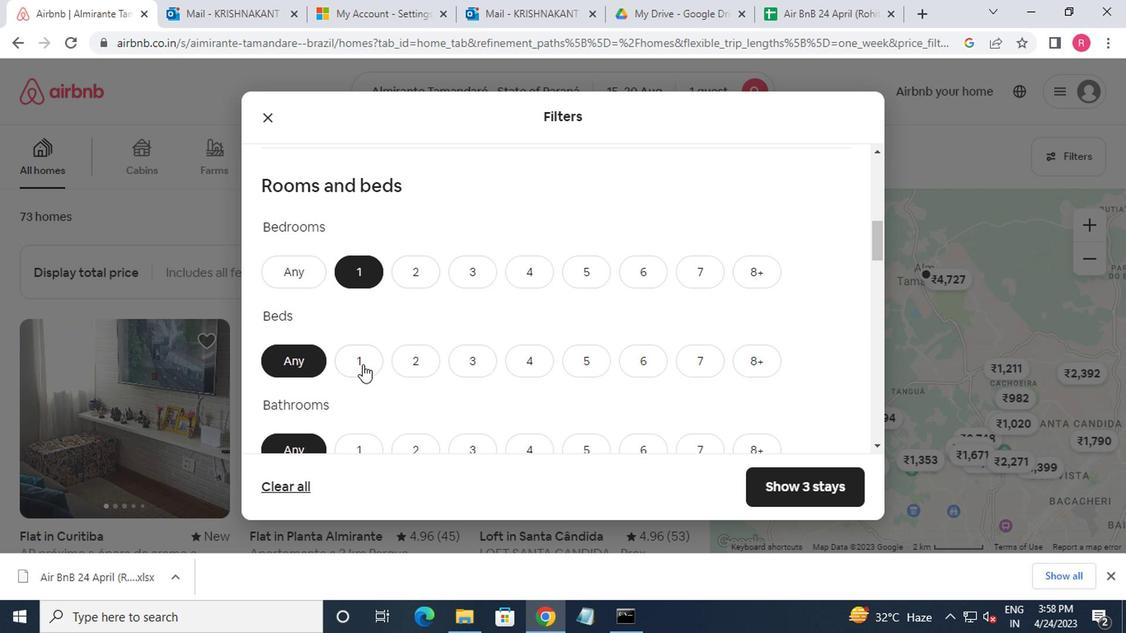 
Action: Mouse moved to (365, 451)
Screenshot: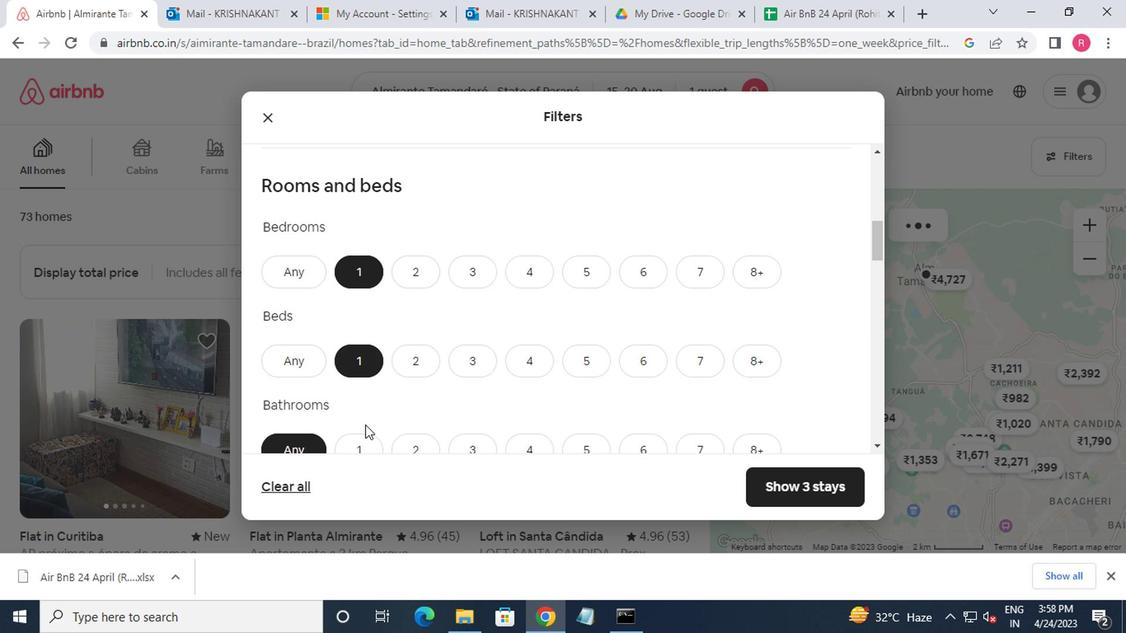 
Action: Mouse pressed left at (365, 451)
Screenshot: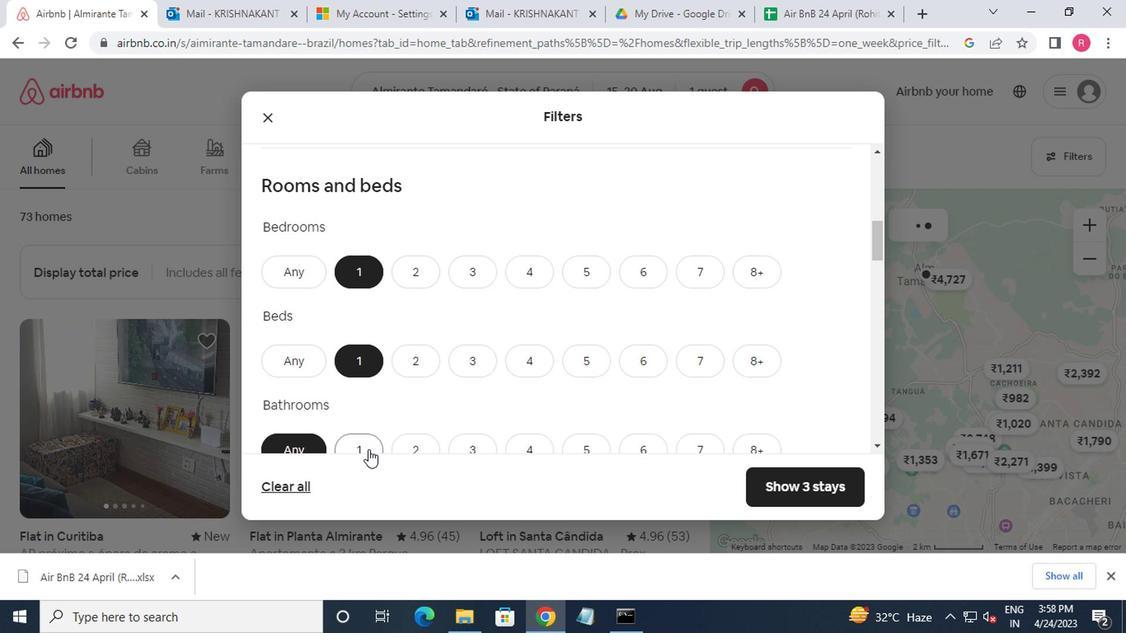 
Action: Mouse moved to (367, 438)
Screenshot: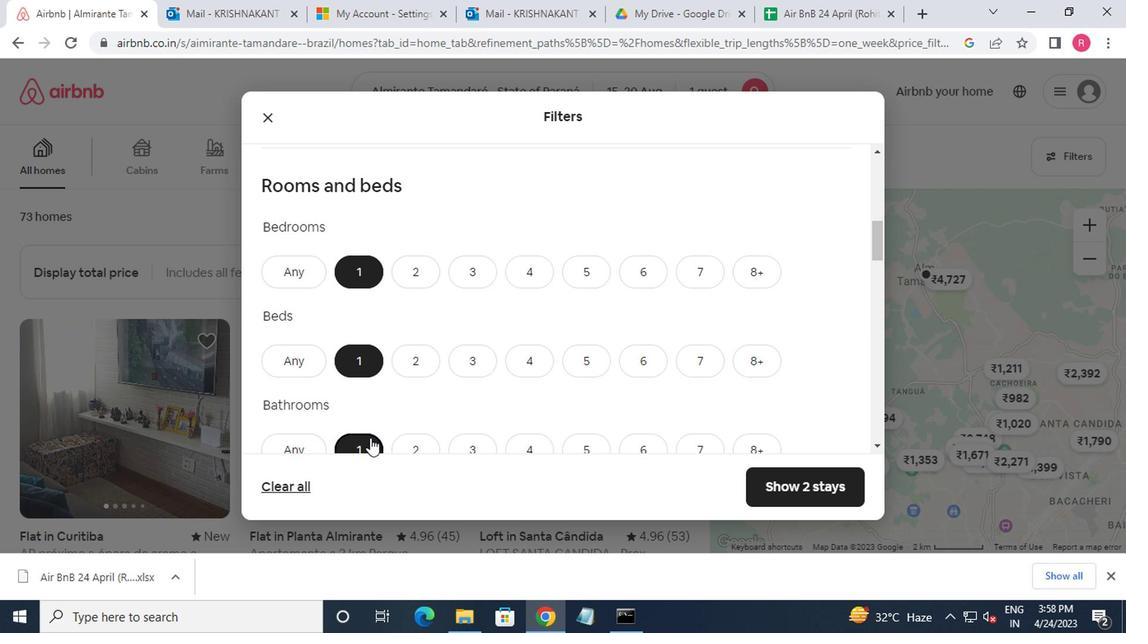 
Action: Mouse scrolled (367, 436) with delta (0, -1)
Screenshot: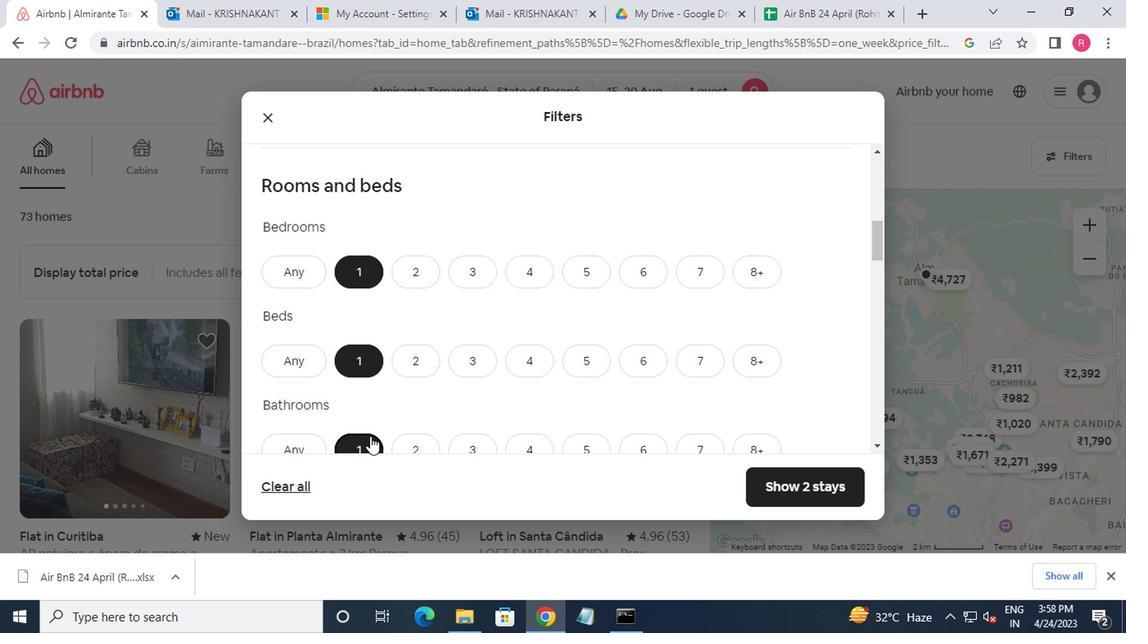 
Action: Mouse scrolled (367, 436) with delta (0, -1)
Screenshot: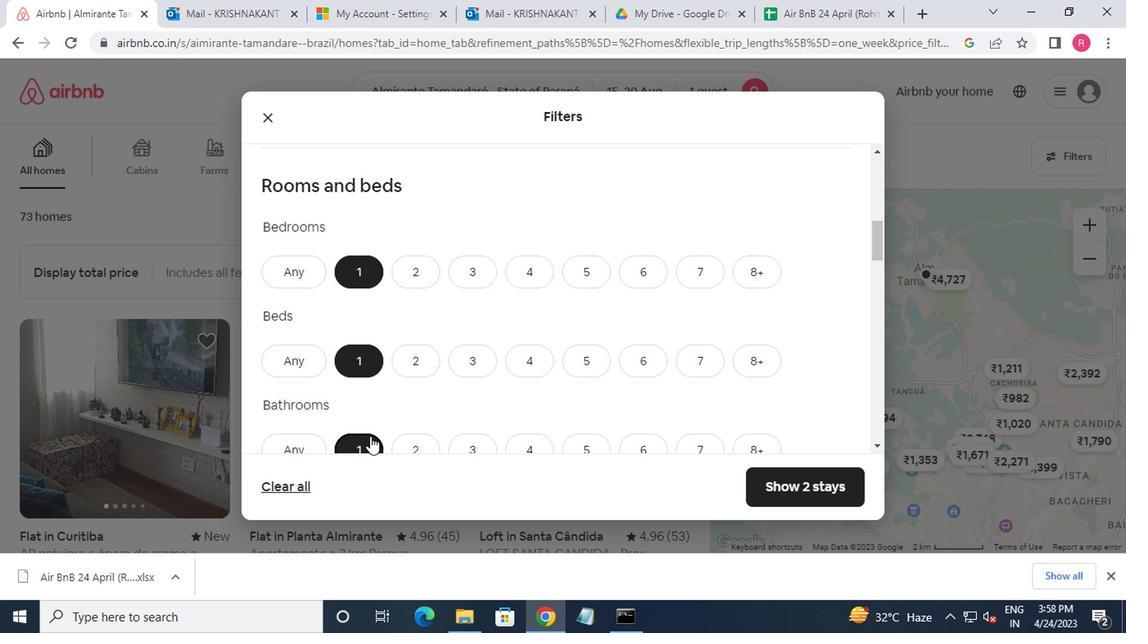 
Action: Mouse moved to (320, 424)
Screenshot: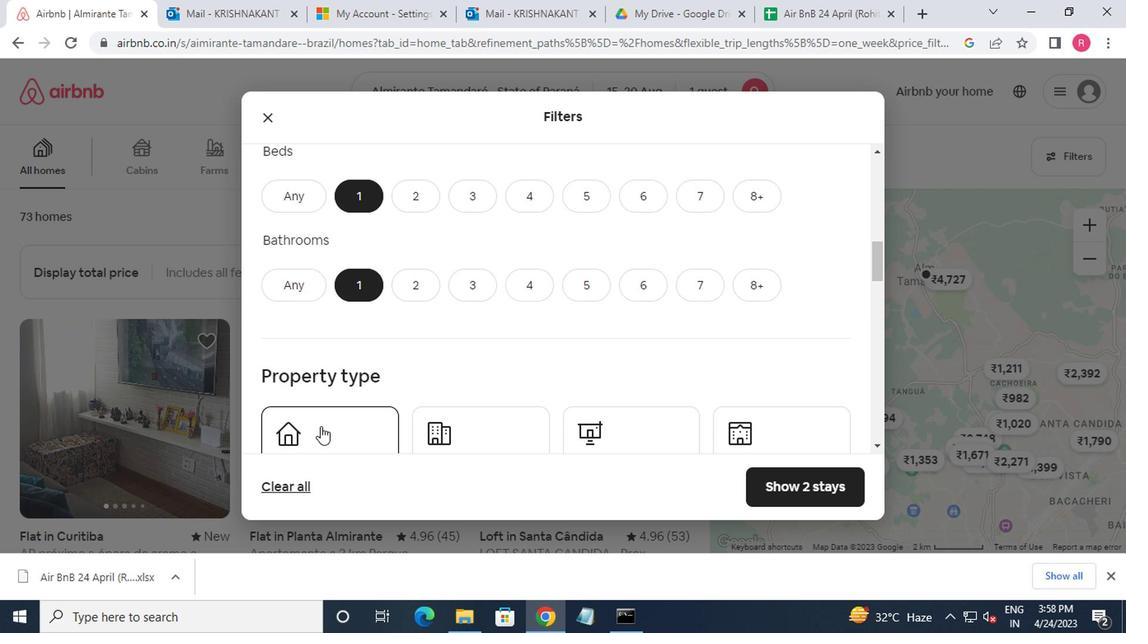 
Action: Mouse pressed left at (320, 424)
Screenshot: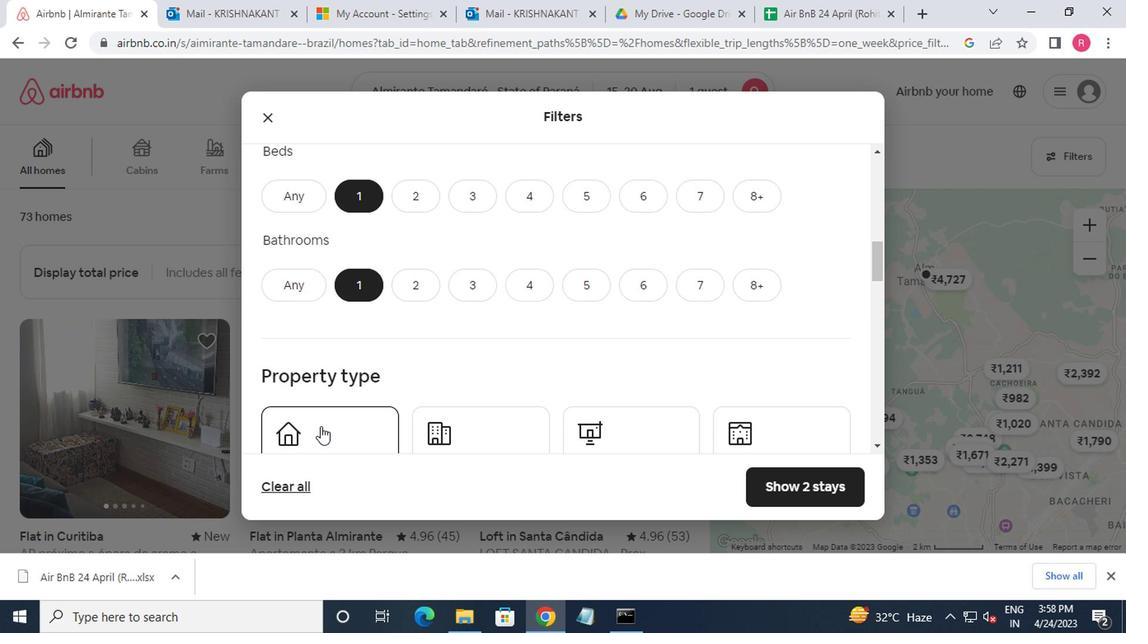 
Action: Mouse moved to (343, 422)
Screenshot: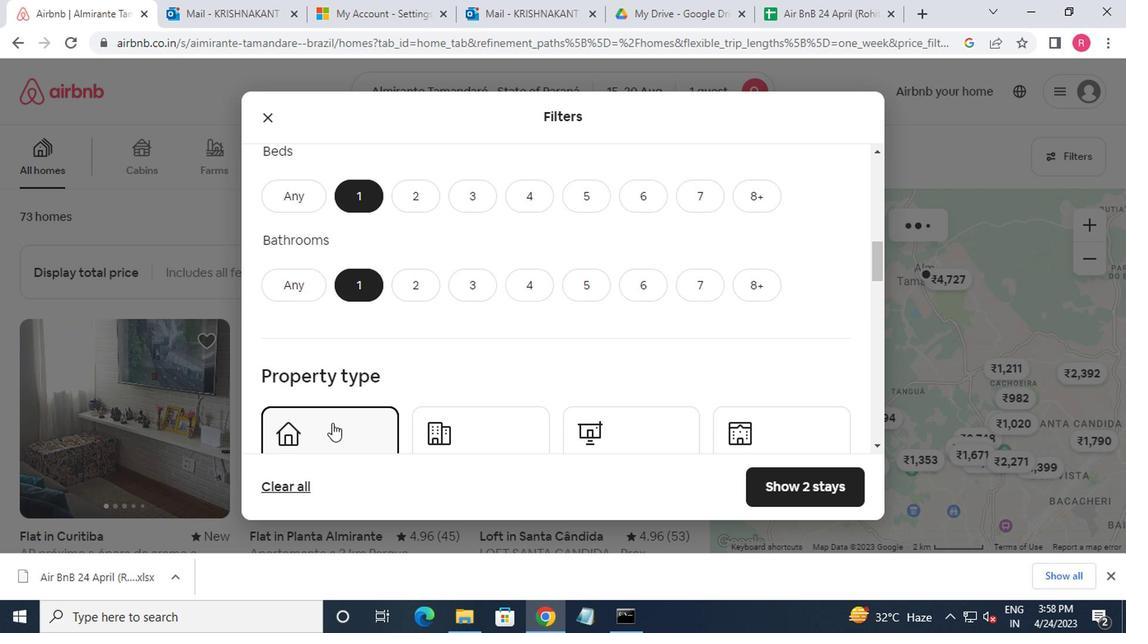 
Action: Mouse scrolled (343, 422) with delta (0, 0)
Screenshot: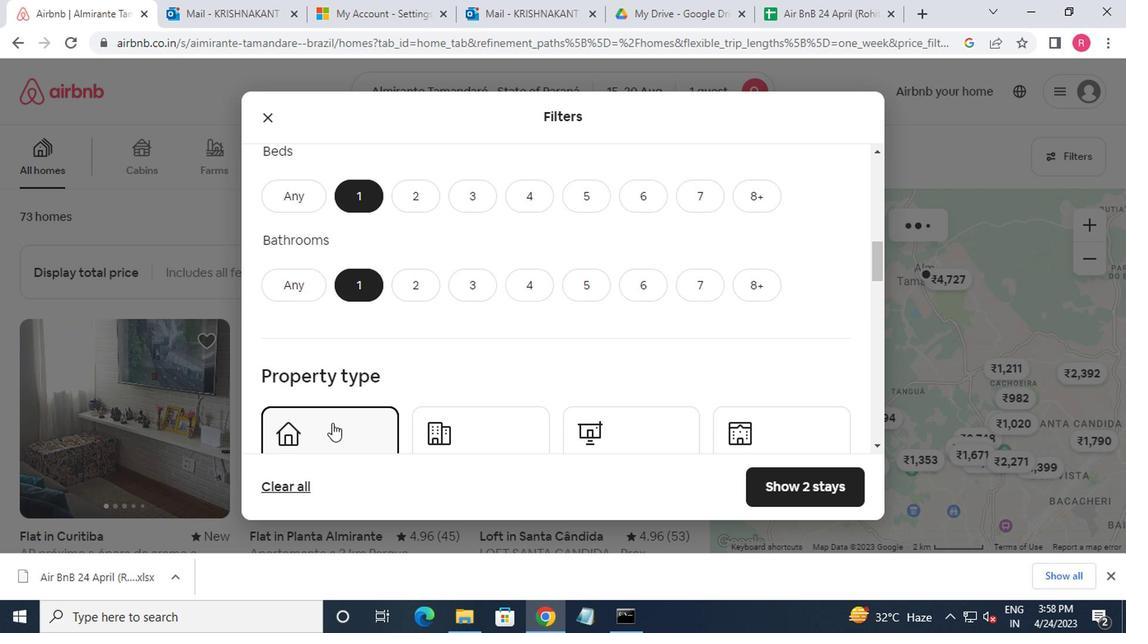 
Action: Mouse moved to (445, 388)
Screenshot: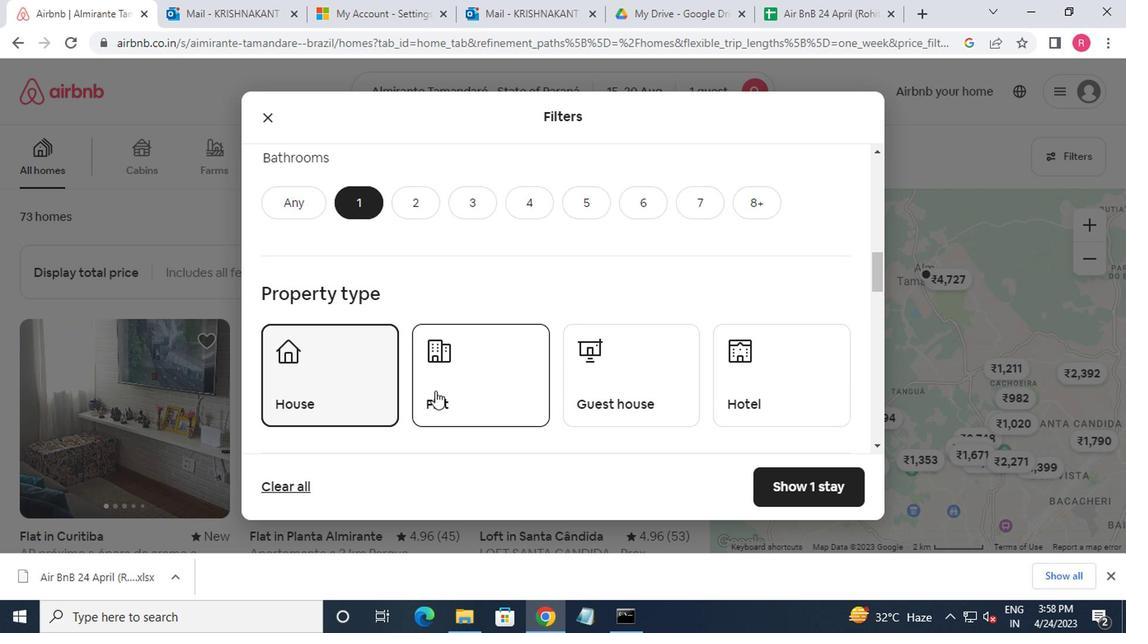 
Action: Mouse pressed left at (445, 388)
Screenshot: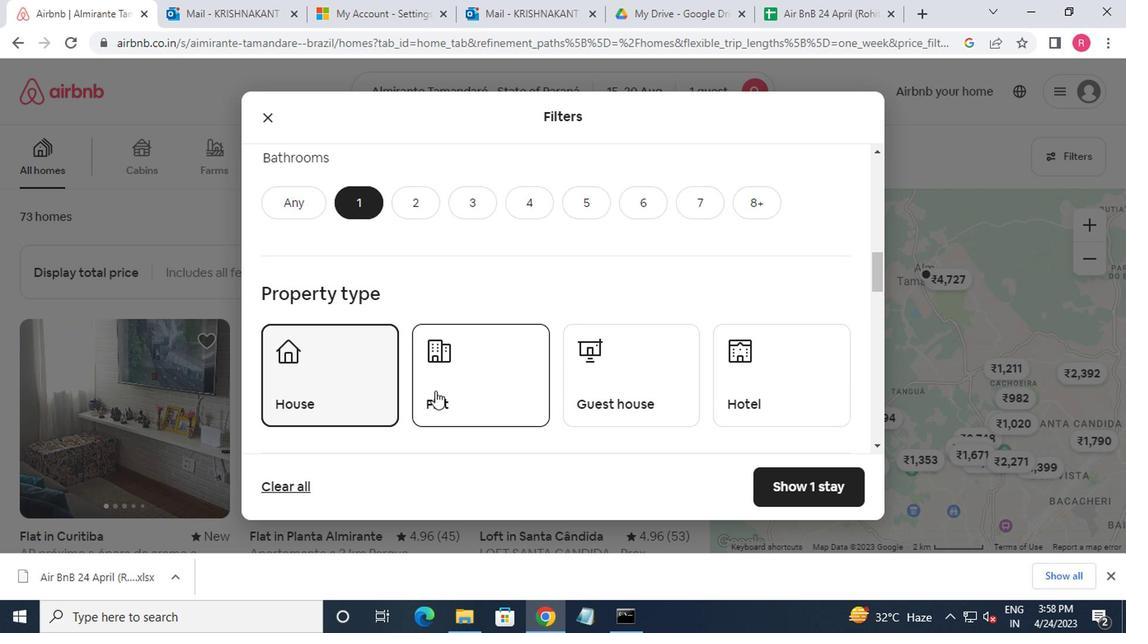 
Action: Mouse moved to (658, 398)
Screenshot: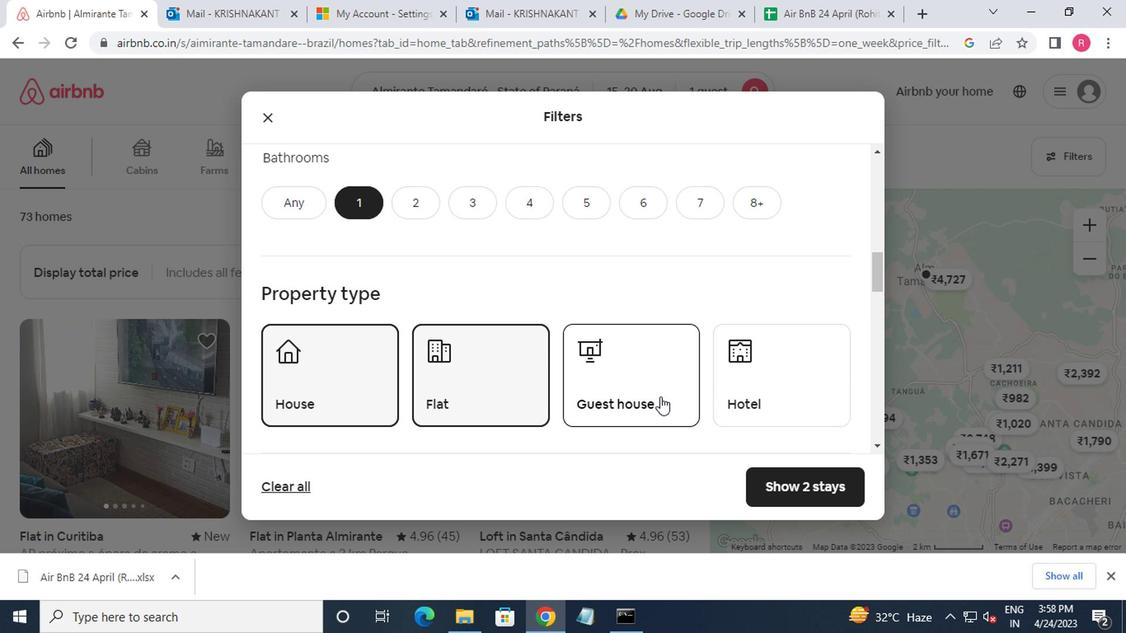 
Action: Mouse pressed left at (658, 398)
Screenshot: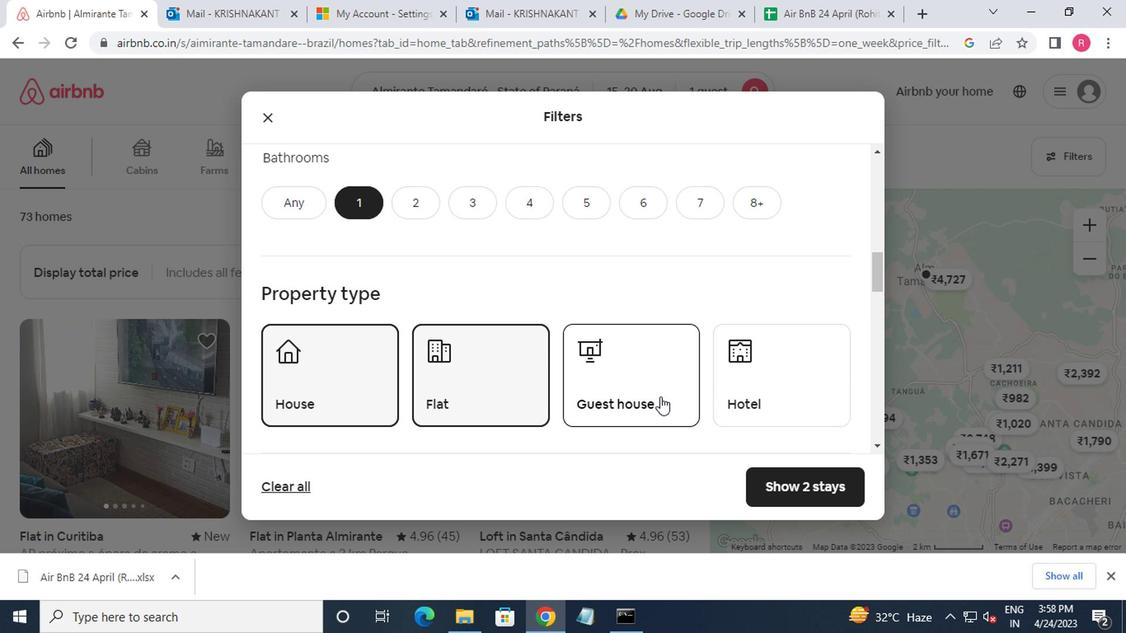 
Action: Mouse moved to (733, 390)
Screenshot: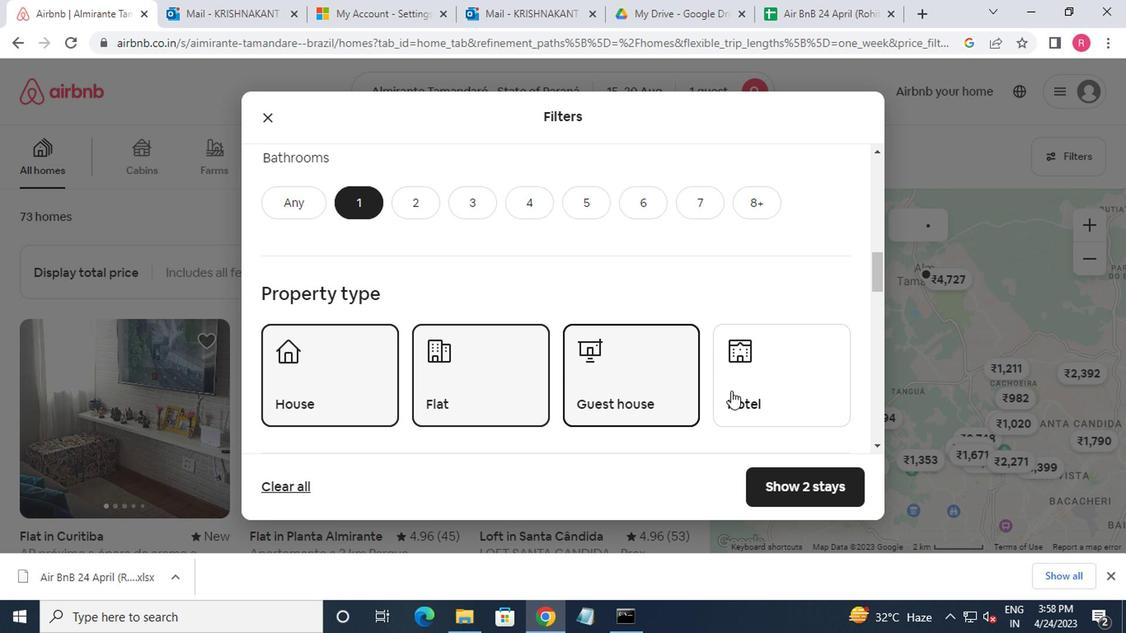 
Action: Mouse pressed left at (733, 390)
Screenshot: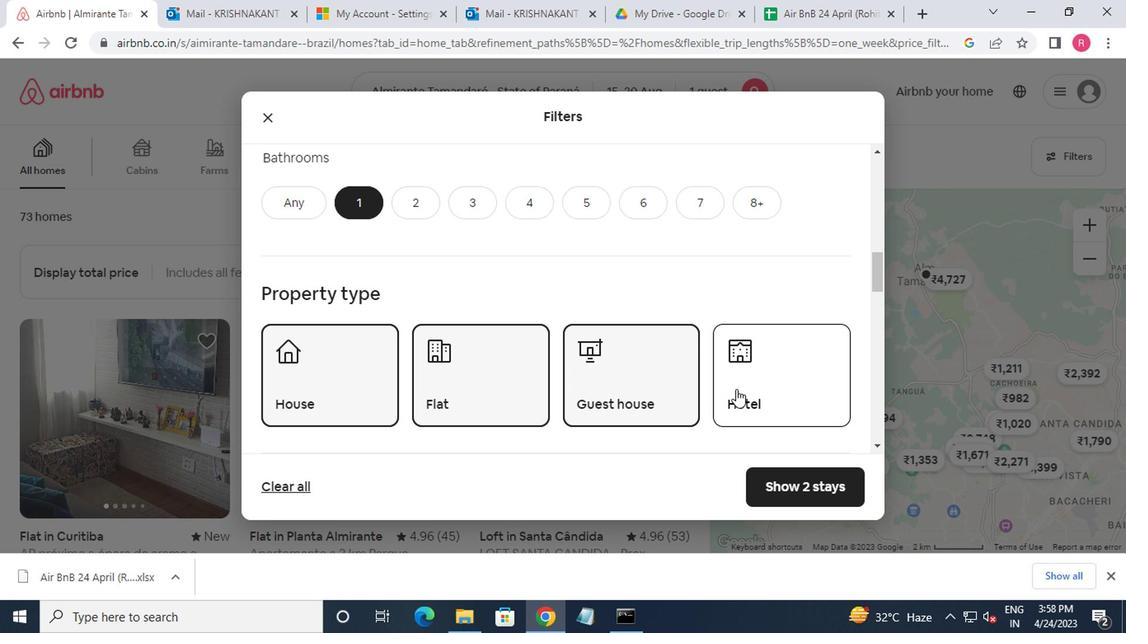 
Action: Mouse scrolled (733, 388) with delta (0, -1)
Screenshot: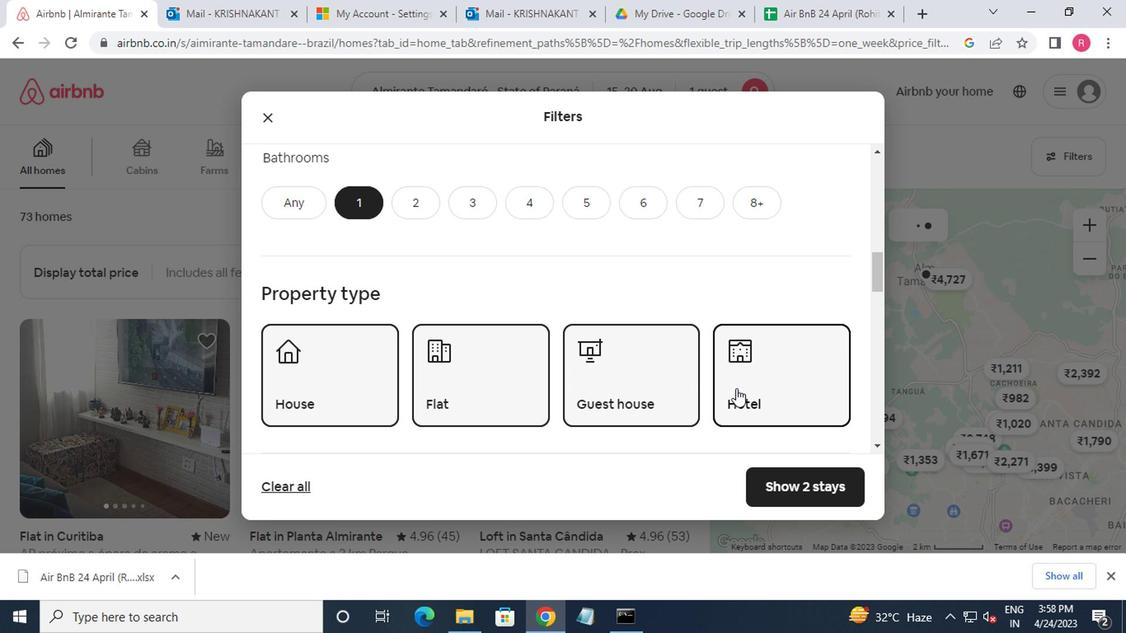 
Action: Mouse scrolled (733, 388) with delta (0, -1)
Screenshot: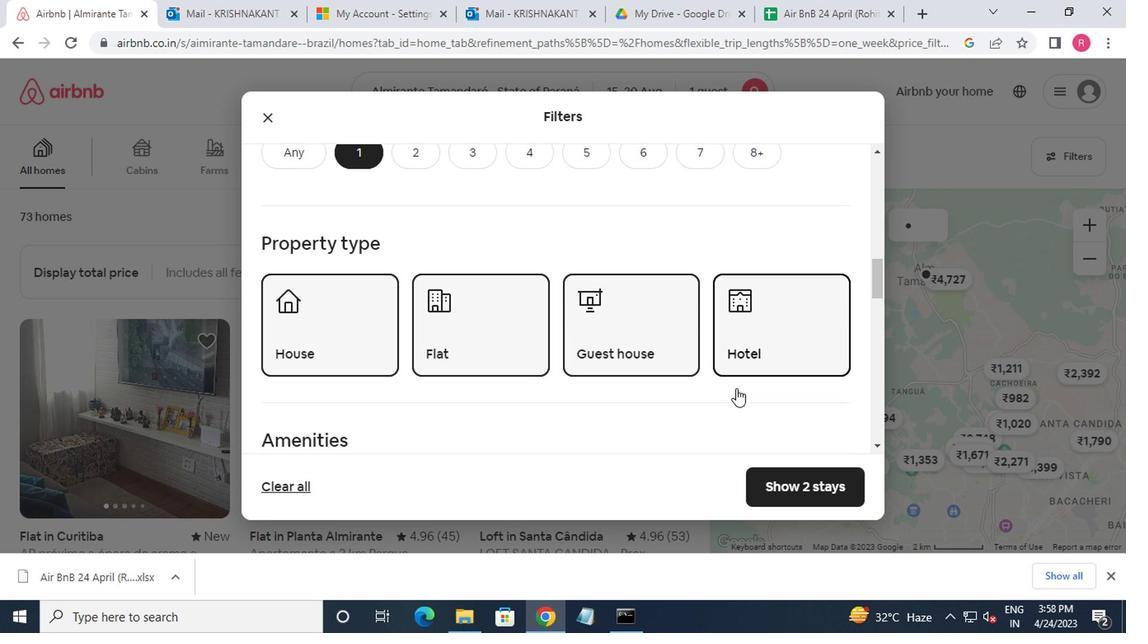 
Action: Mouse scrolled (733, 388) with delta (0, -1)
Screenshot: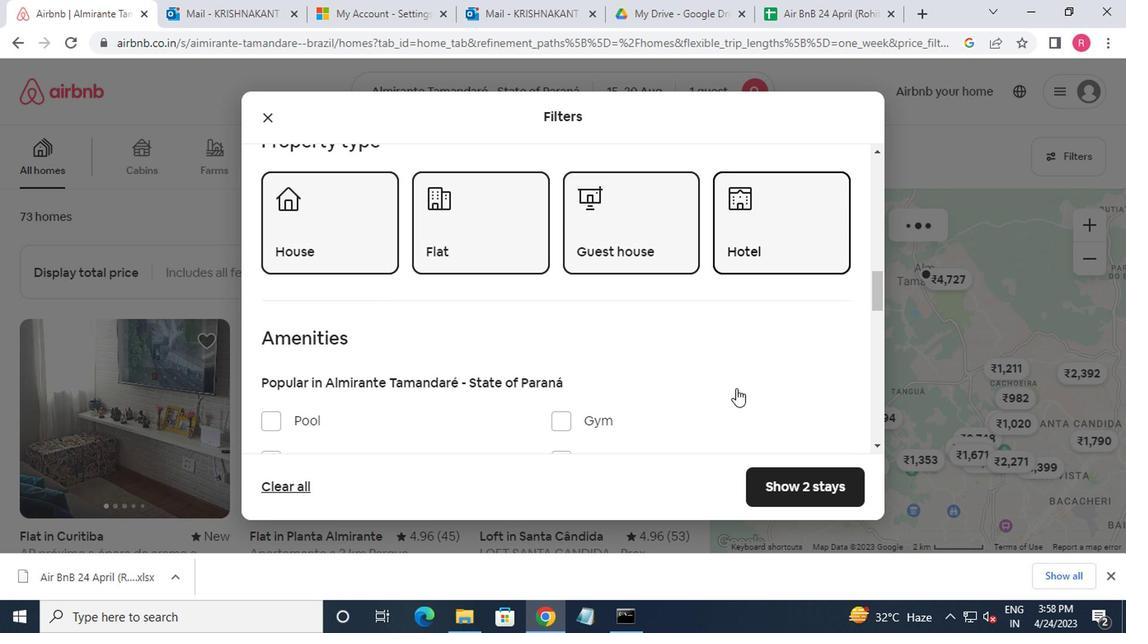
Action: Mouse moved to (567, 402)
Screenshot: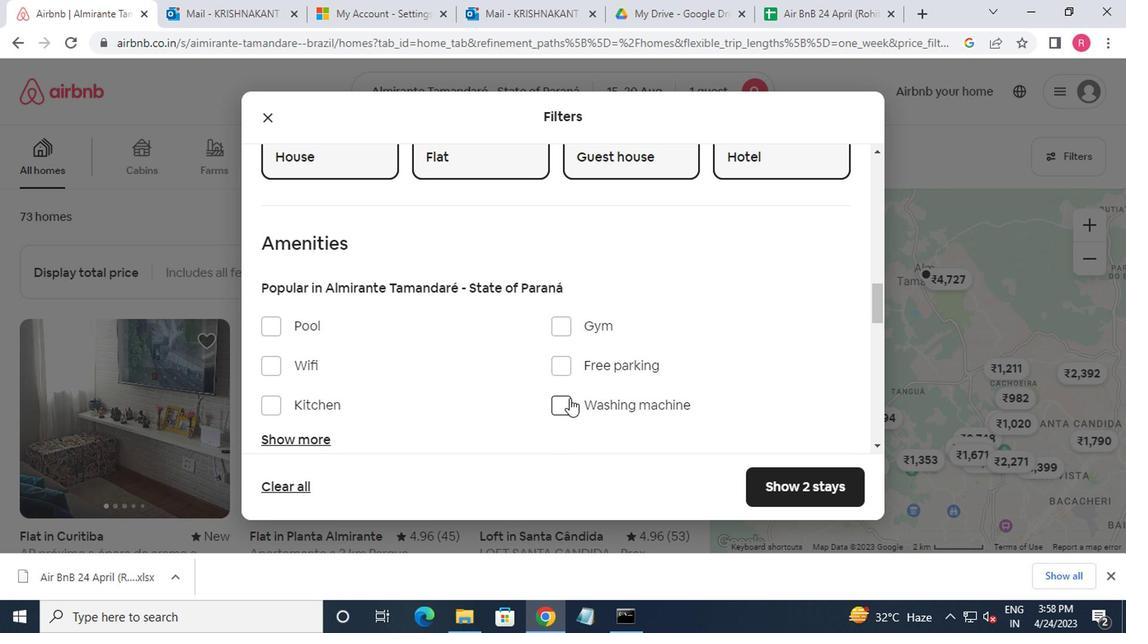 
Action: Mouse pressed left at (567, 402)
Screenshot: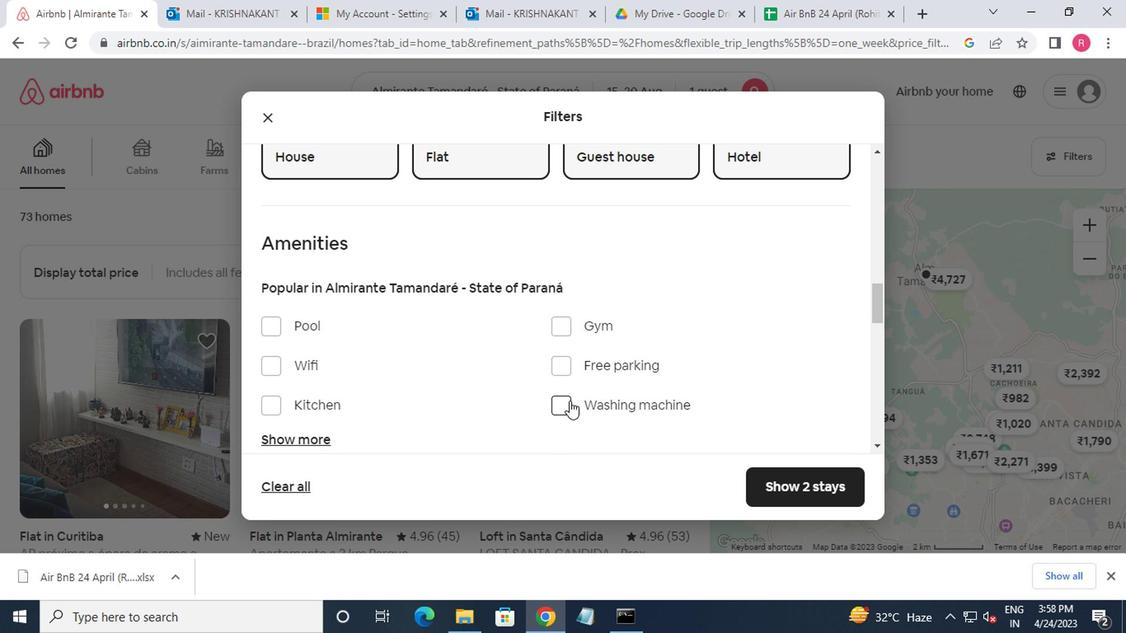
Action: Mouse scrolled (567, 401) with delta (0, 0)
Screenshot: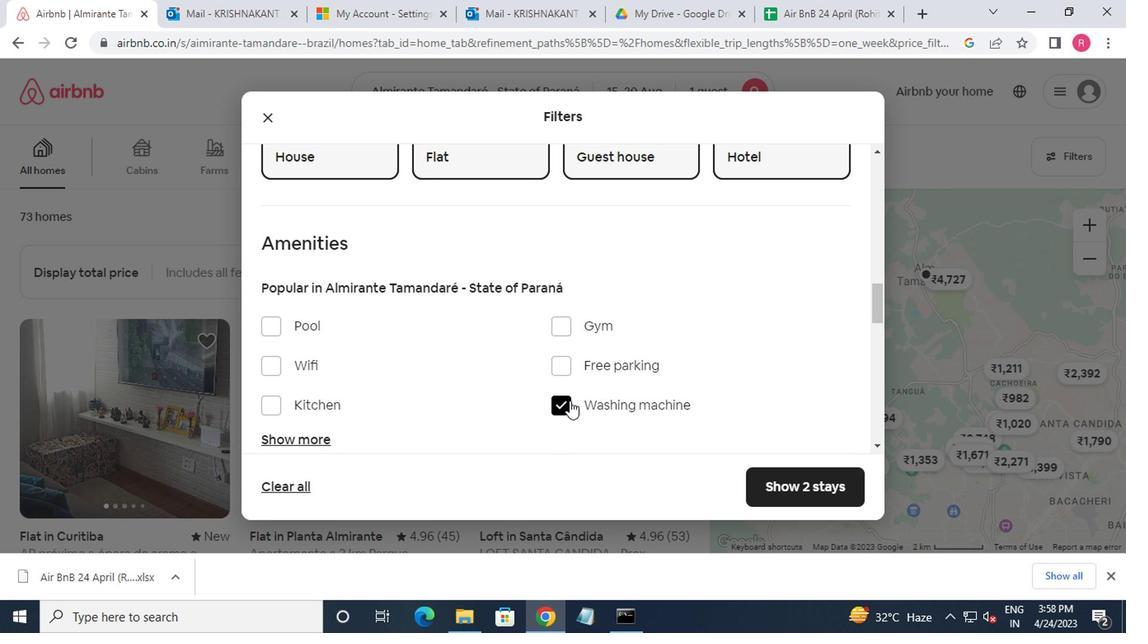 
Action: Mouse scrolled (567, 401) with delta (0, 0)
Screenshot: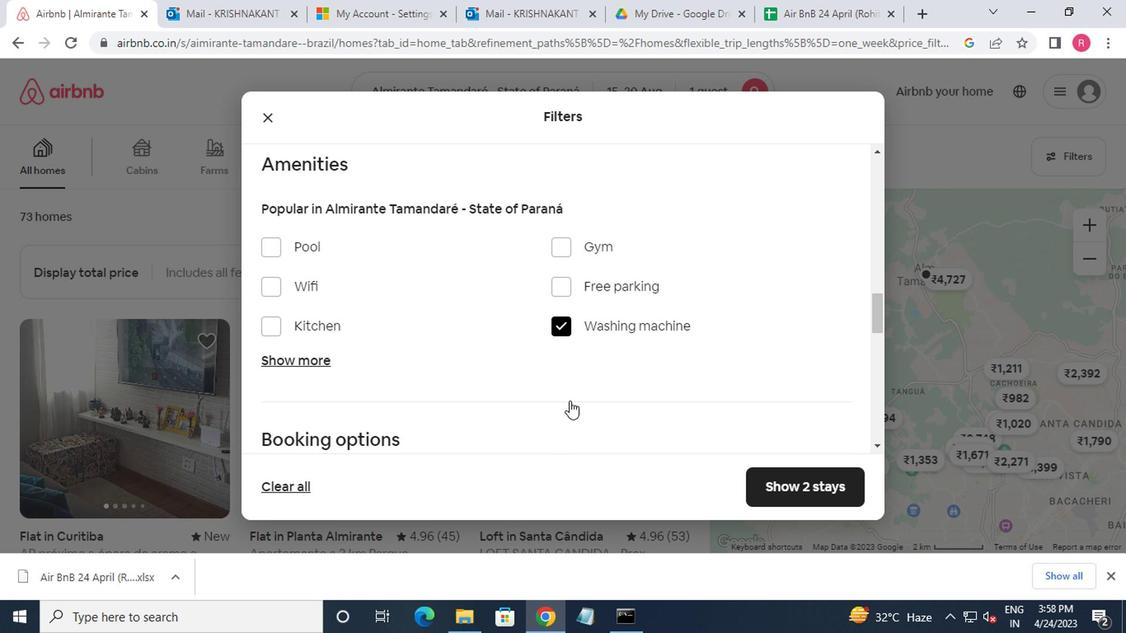
Action: Mouse scrolled (567, 401) with delta (0, 0)
Screenshot: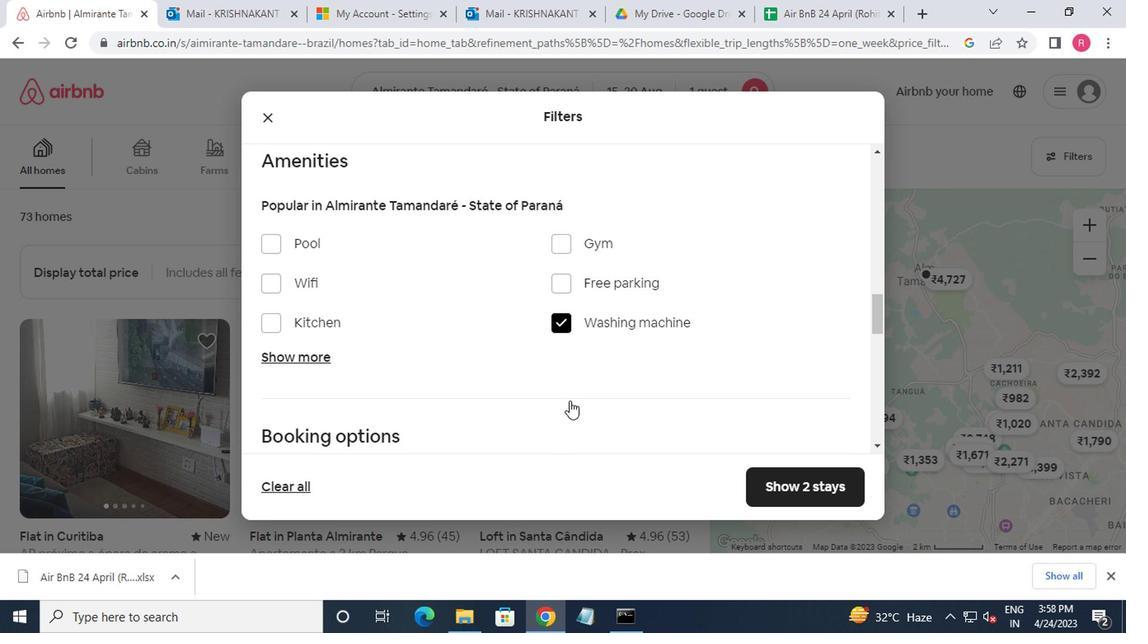 
Action: Mouse moved to (794, 384)
Screenshot: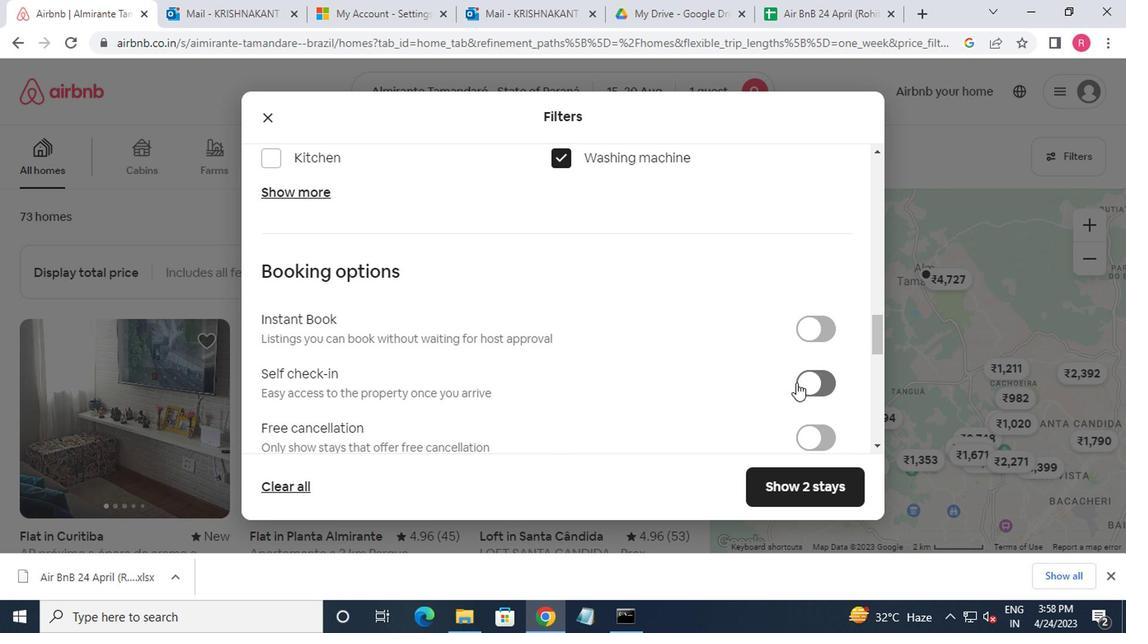 
Action: Mouse pressed left at (794, 384)
Screenshot: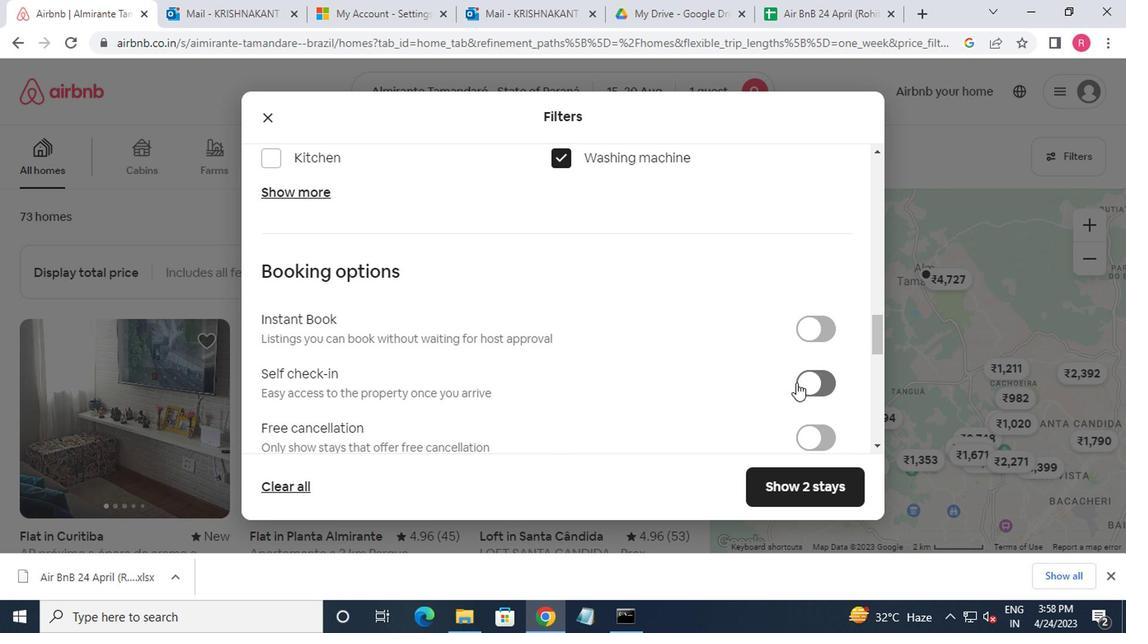 
Action: Mouse moved to (787, 385)
Screenshot: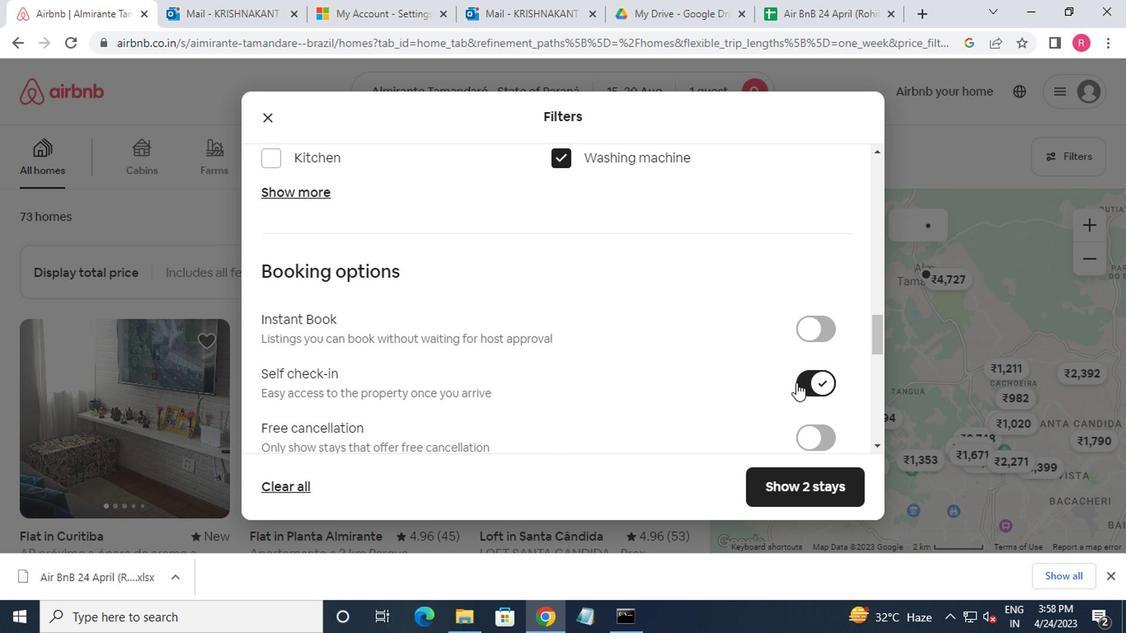 
Action: Mouse scrolled (787, 384) with delta (0, -1)
Screenshot: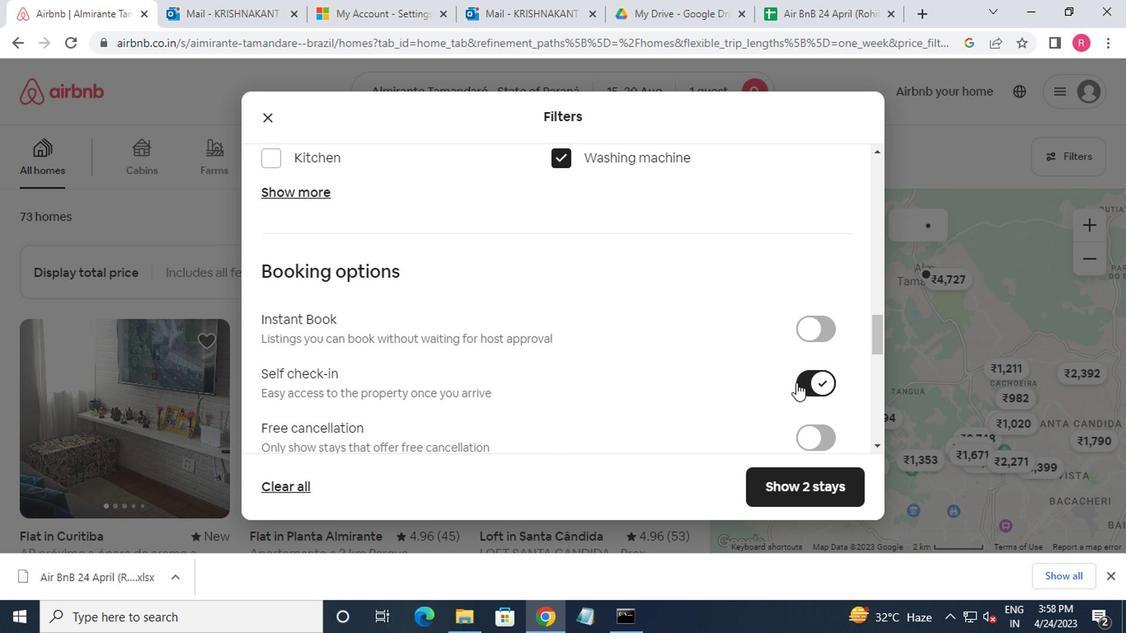 
Action: Mouse moved to (783, 387)
Screenshot: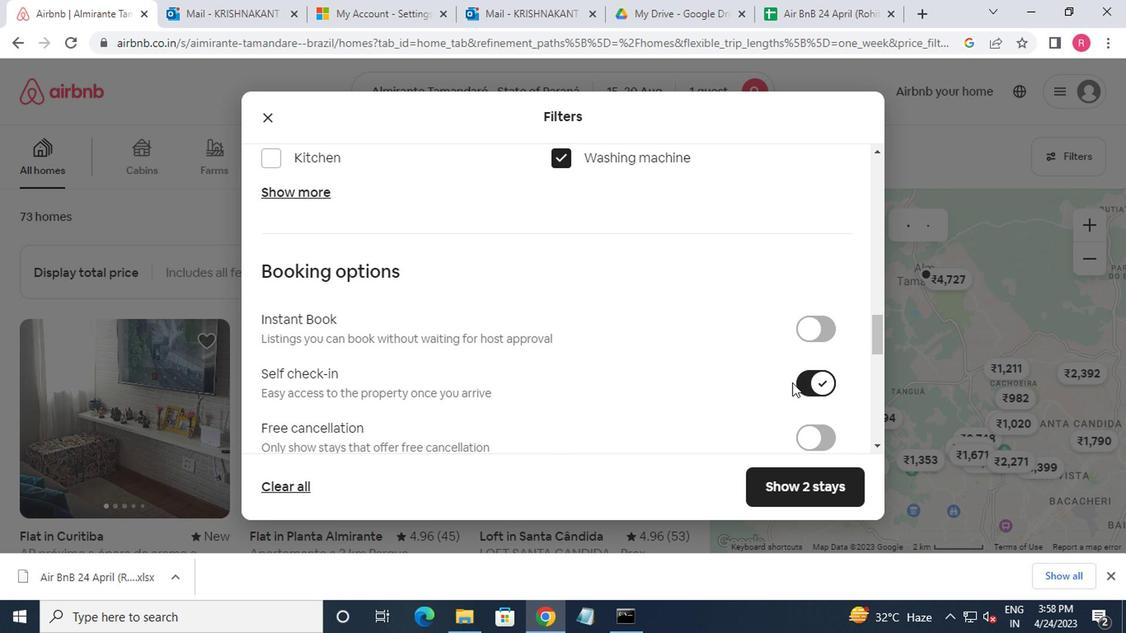 
Action: Mouse scrolled (783, 386) with delta (0, 0)
Screenshot: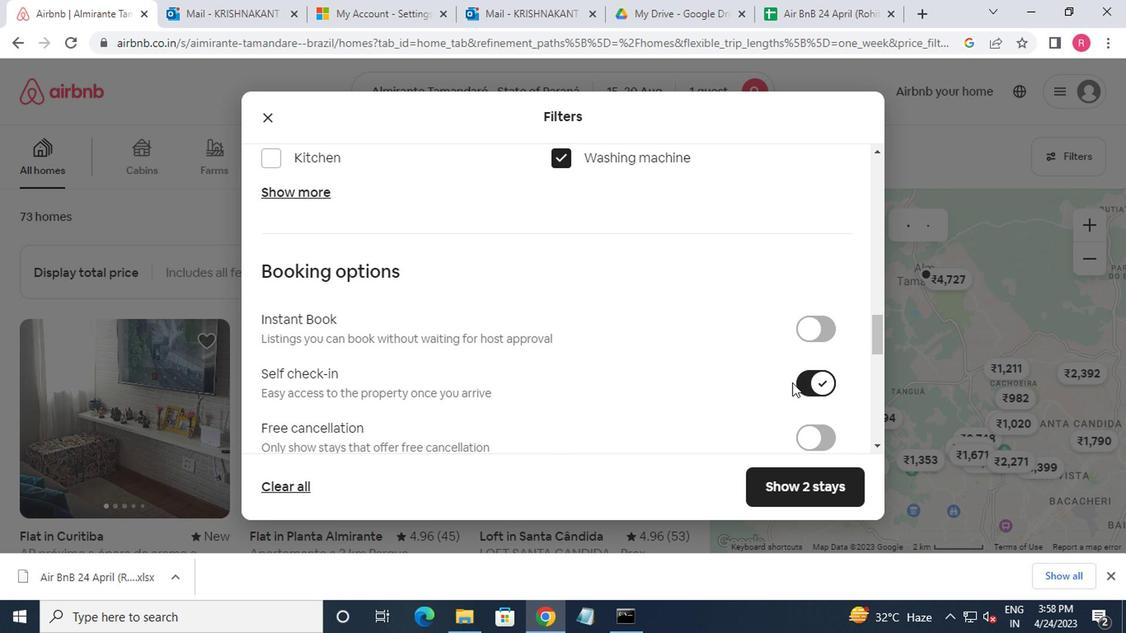 
Action: Mouse moved to (777, 390)
Screenshot: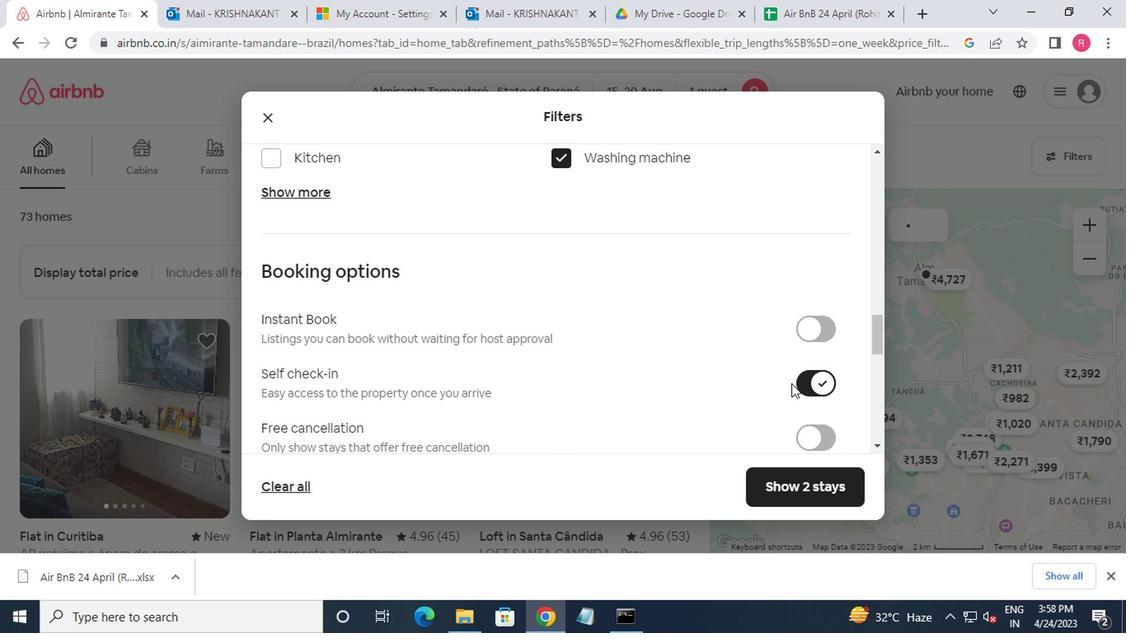 
Action: Mouse scrolled (777, 390) with delta (0, 0)
Screenshot: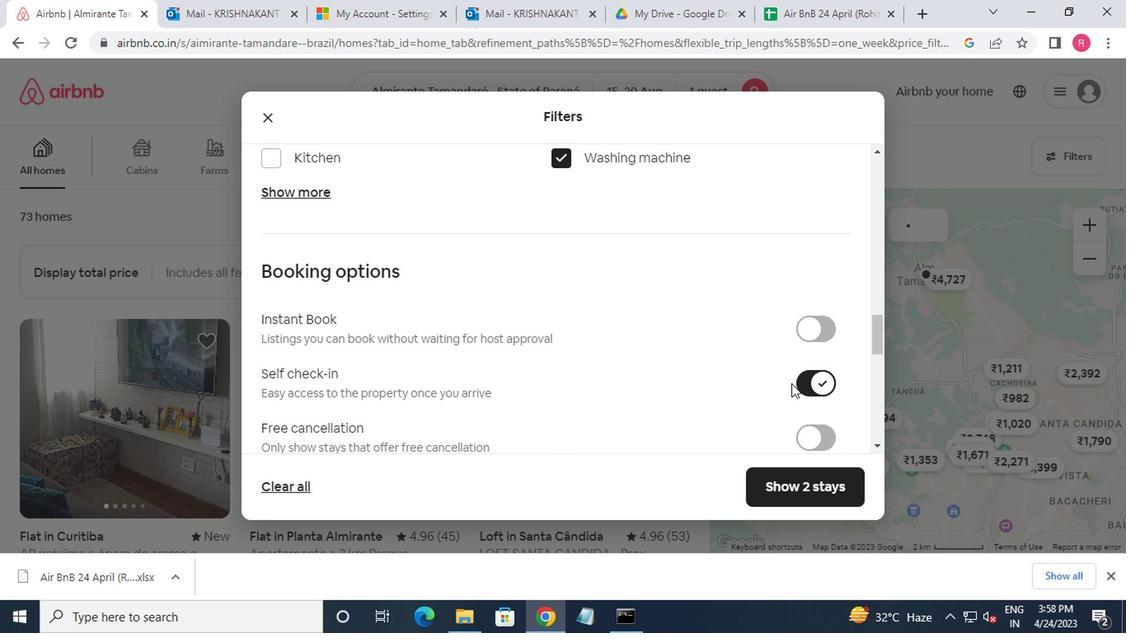 
Action: Mouse moved to (767, 394)
Screenshot: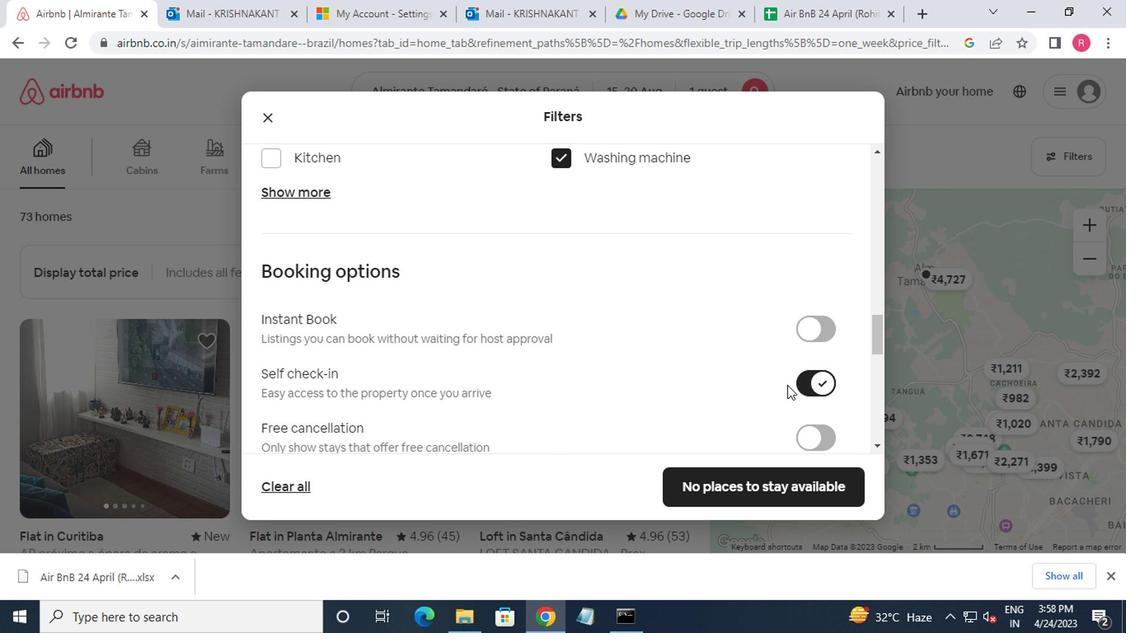 
Action: Mouse scrolled (767, 392) with delta (0, -1)
Screenshot: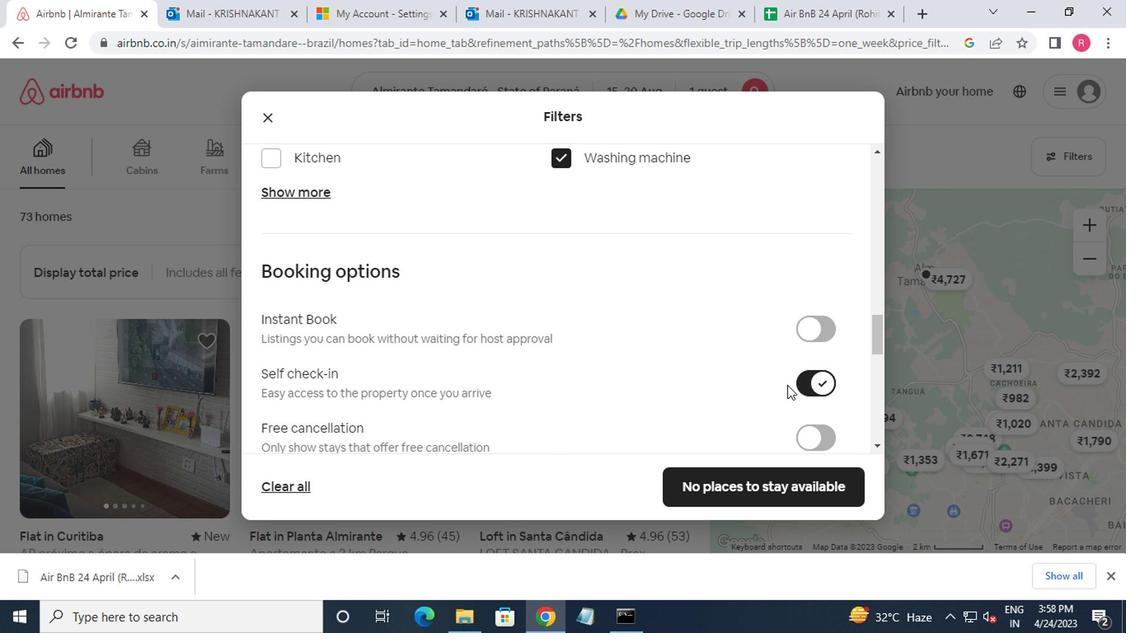 
Action: Mouse moved to (751, 398)
Screenshot: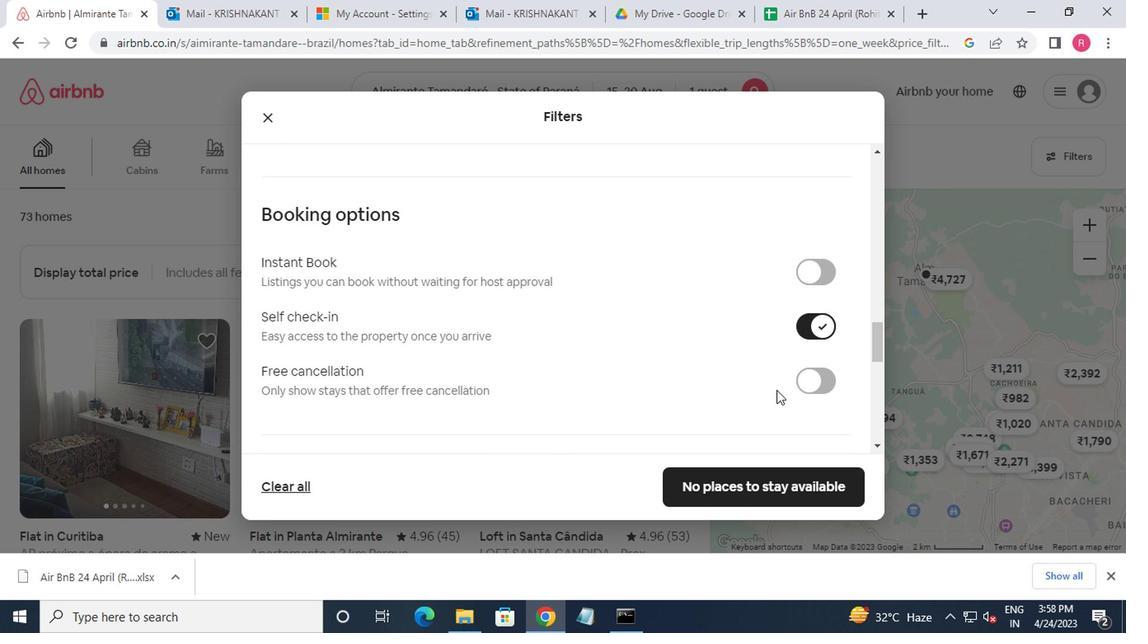 
Action: Mouse scrolled (751, 397) with delta (0, -1)
Screenshot: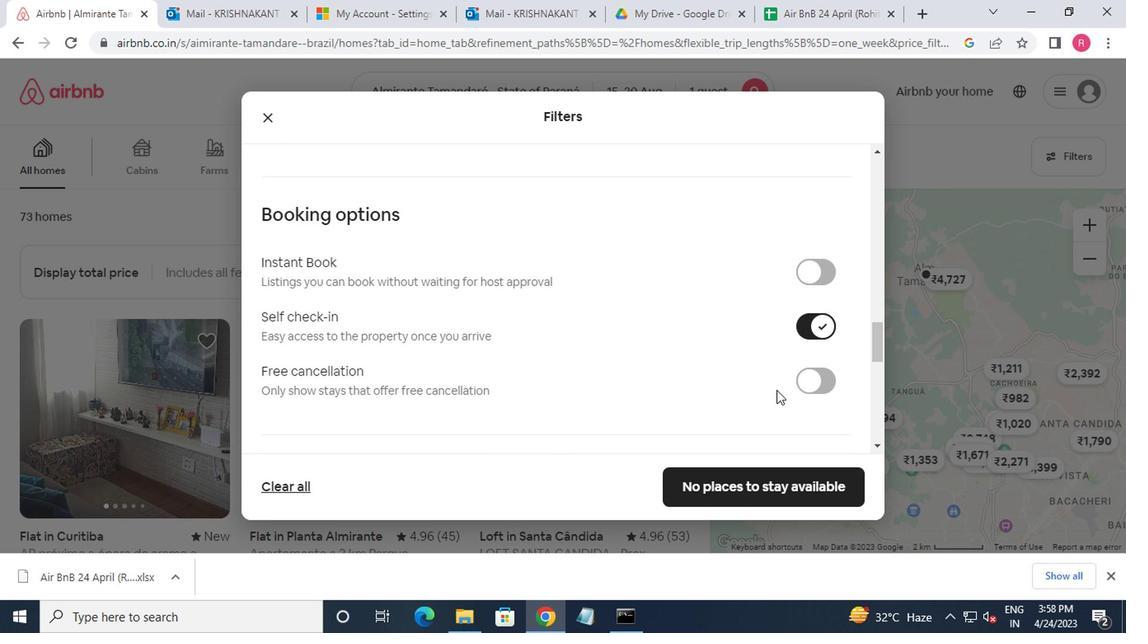 
Action: Mouse moved to (731, 398)
Screenshot: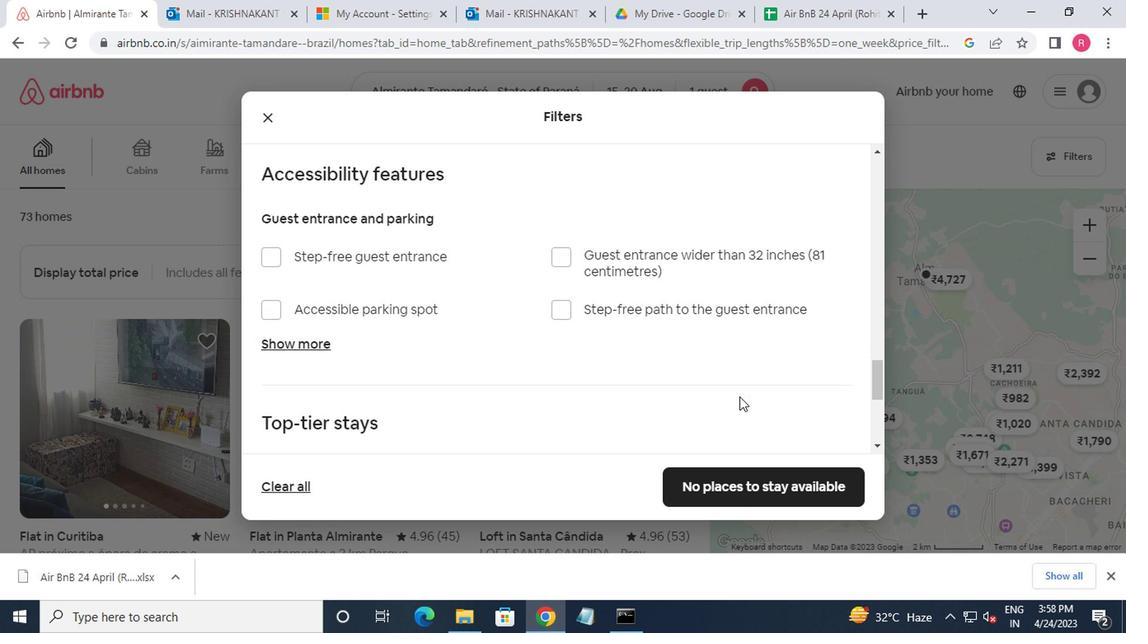 
Action: Mouse scrolled (731, 397) with delta (0, -1)
Screenshot: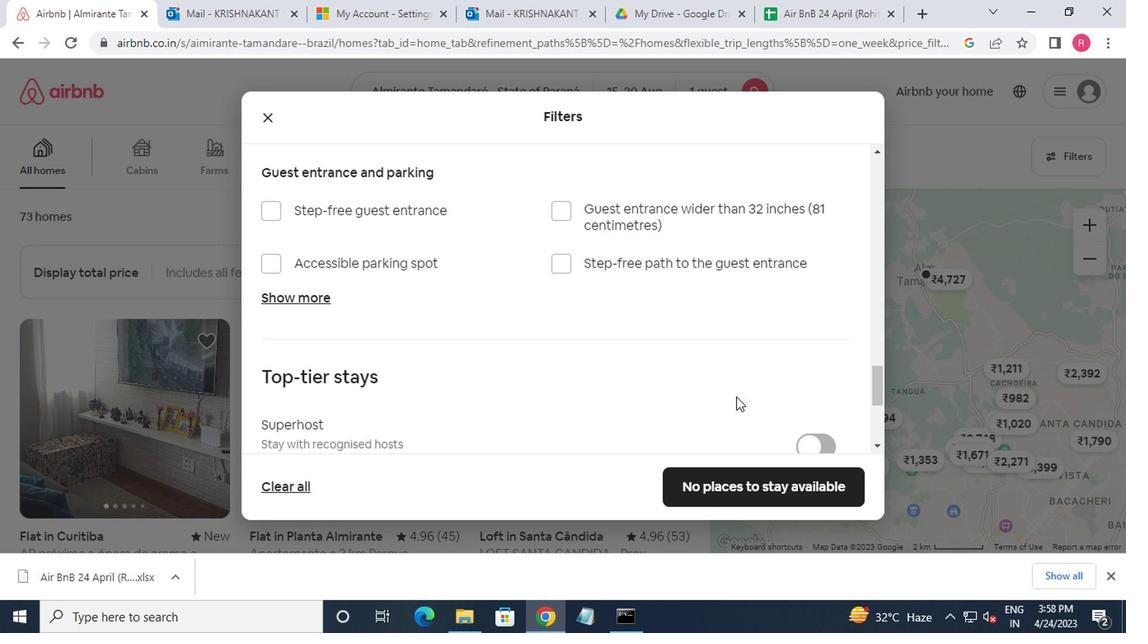 
Action: Mouse scrolled (731, 397) with delta (0, -1)
Screenshot: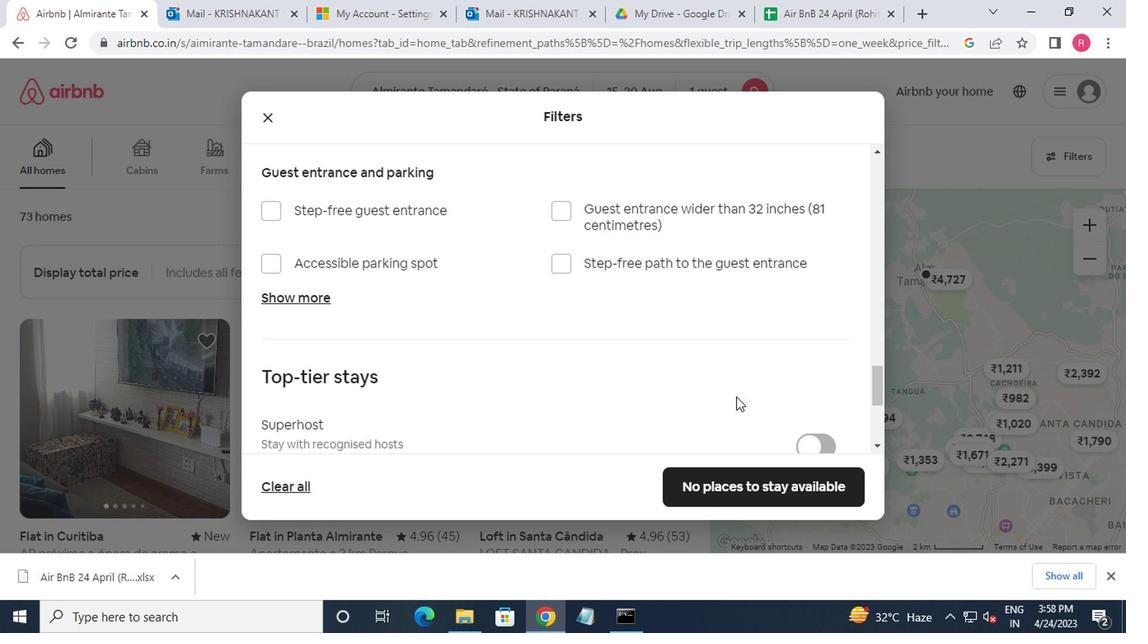 
Action: Mouse scrolled (731, 397) with delta (0, -1)
Screenshot: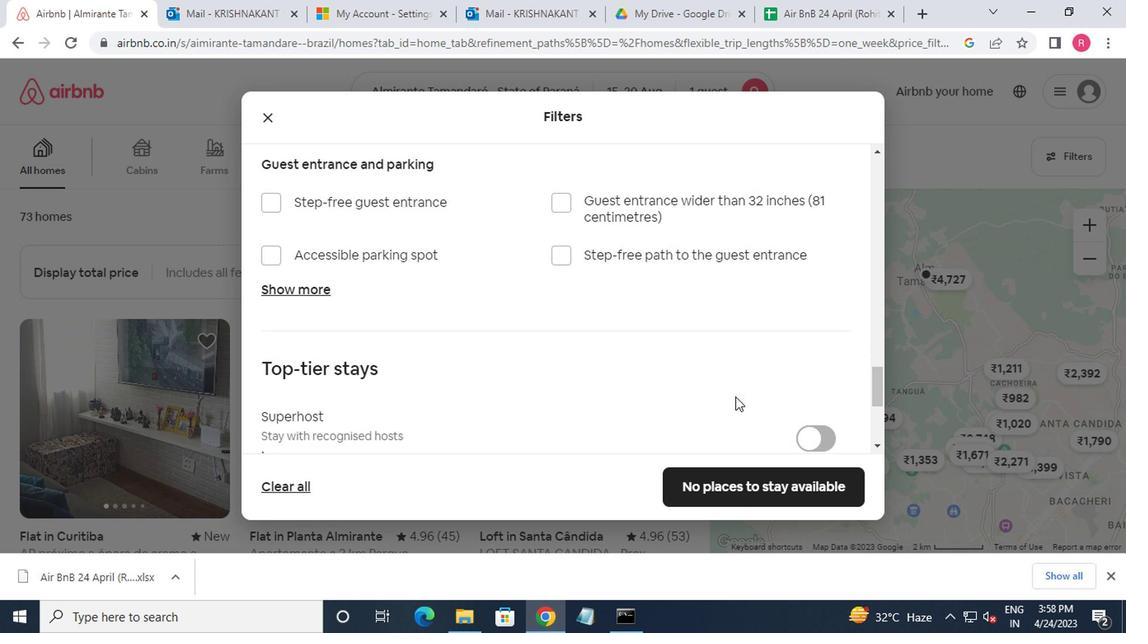 
Action: Mouse scrolled (731, 397) with delta (0, -1)
Screenshot: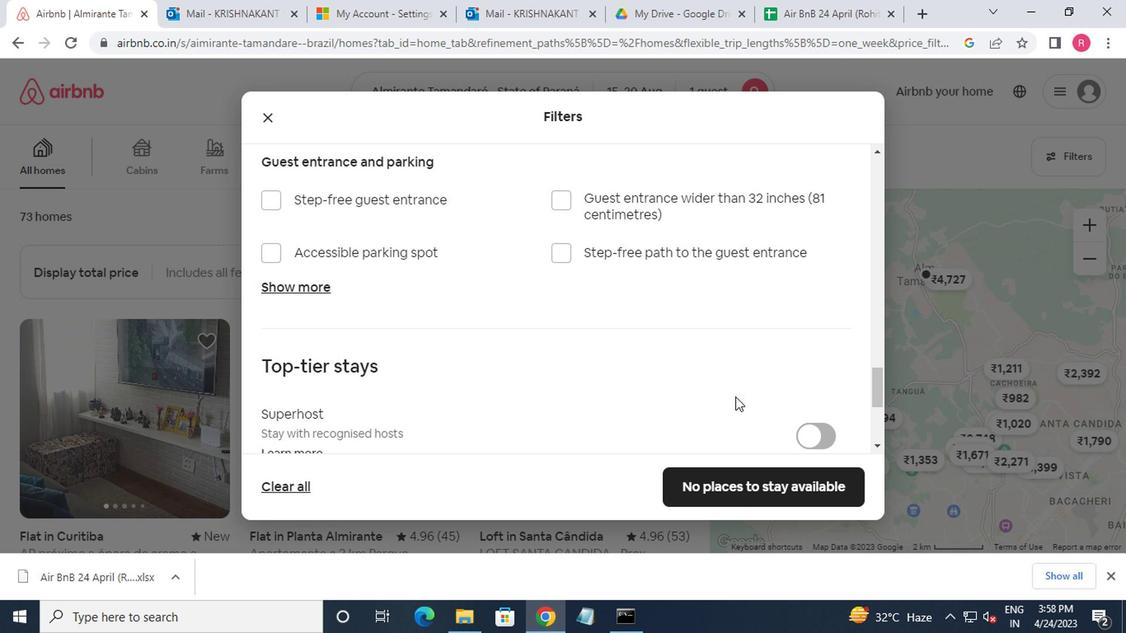 
Action: Mouse moved to (562, 382)
Screenshot: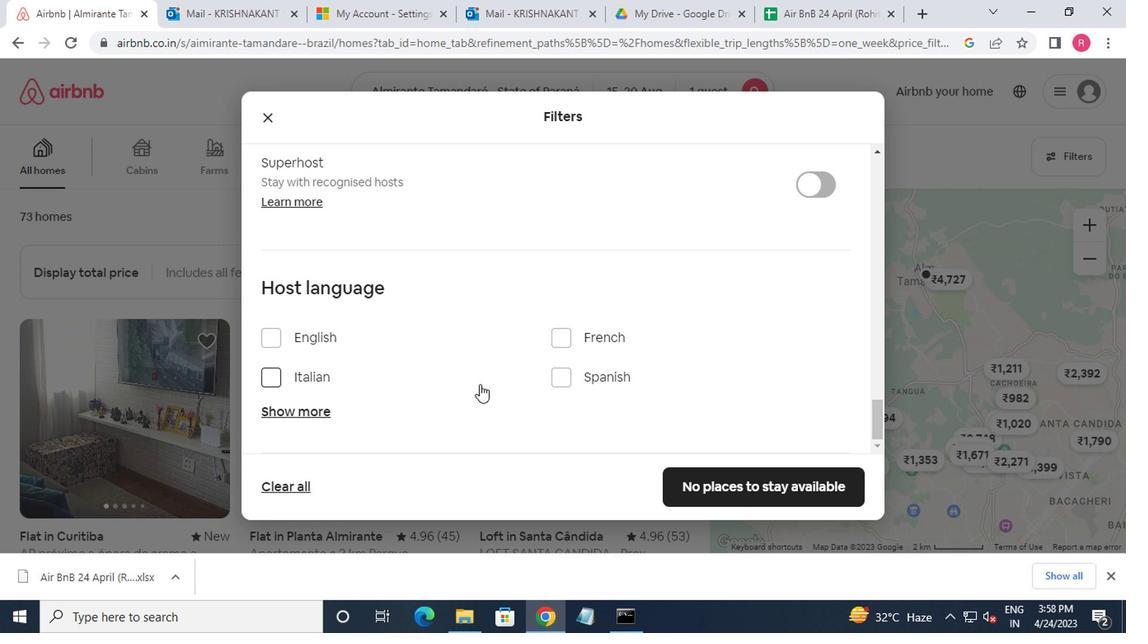 
Action: Mouse pressed left at (562, 382)
Screenshot: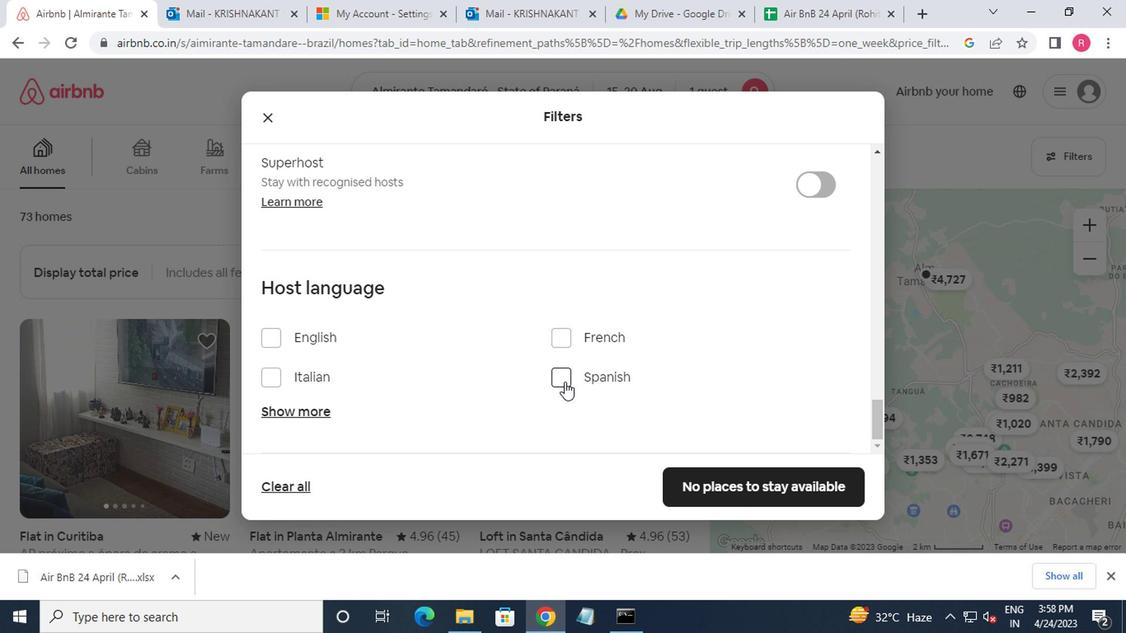 
Action: Mouse moved to (710, 487)
Screenshot: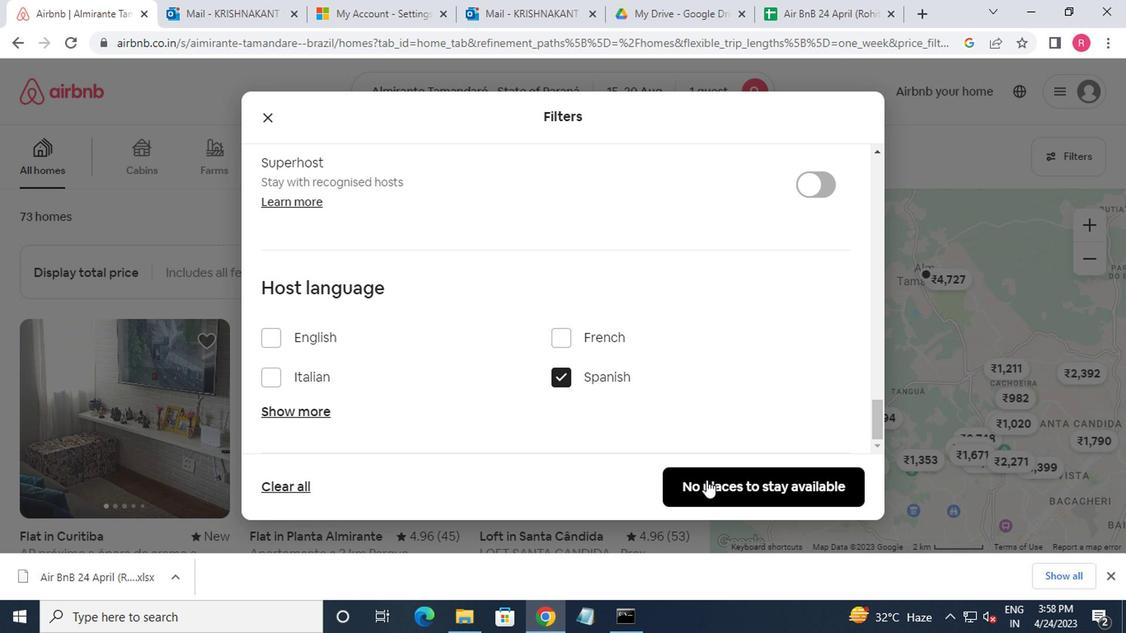 
Action: Mouse pressed left at (710, 487)
Screenshot: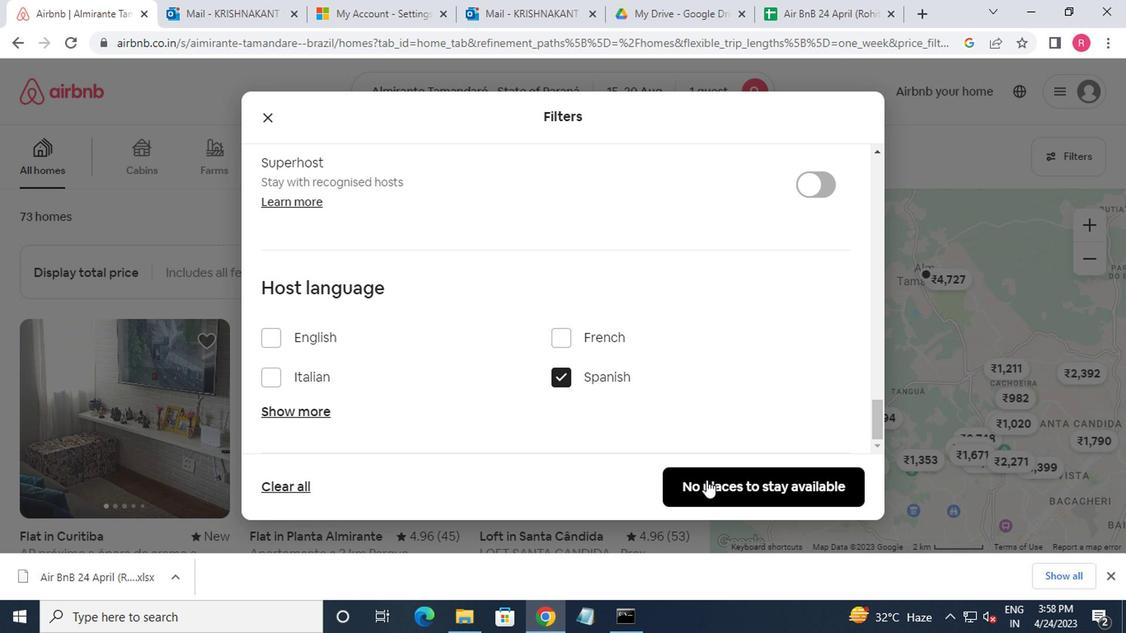 
Action: Mouse moved to (710, 487)
Screenshot: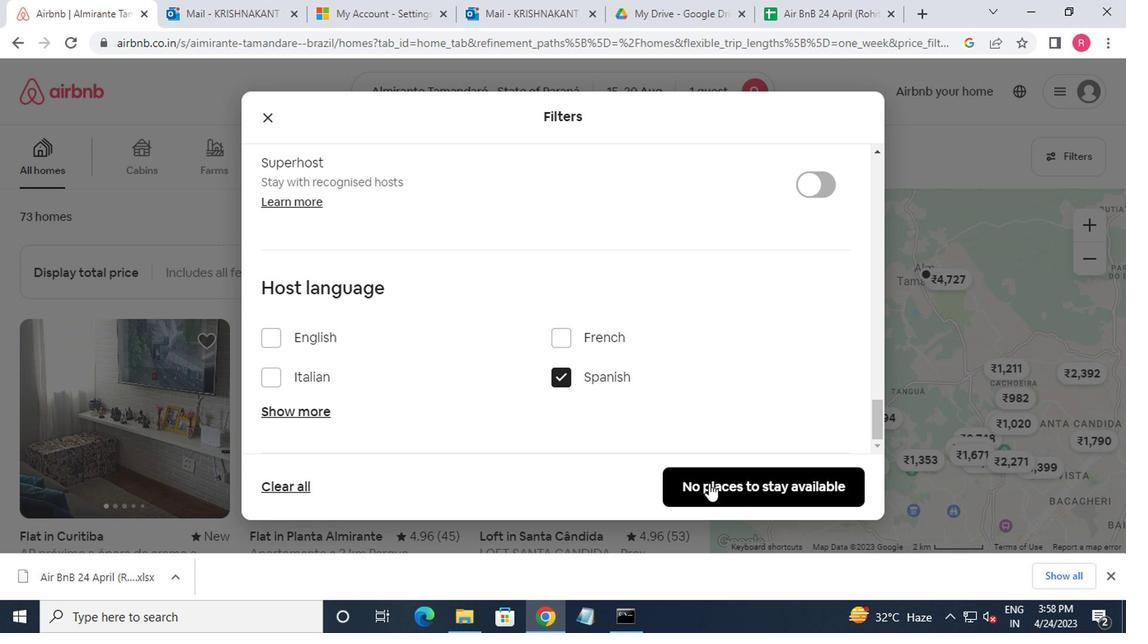 
